 Task: Set up alerts for new listings in Portland, Oregon, that have a home gym or workout room, and track the availability of properties with fitness amenities.
Action: Mouse moved to (205, 173)
Screenshot: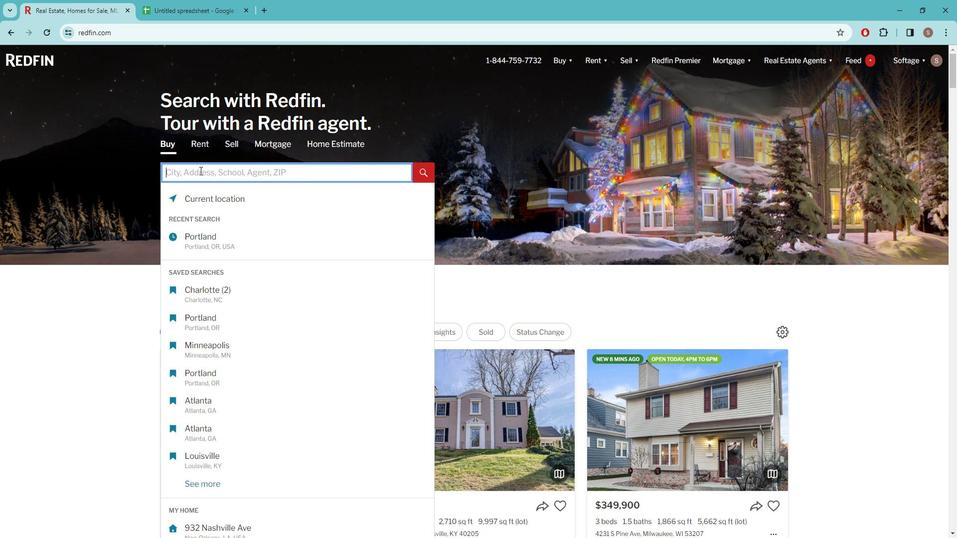 
Action: Mouse pressed left at (205, 173)
Screenshot: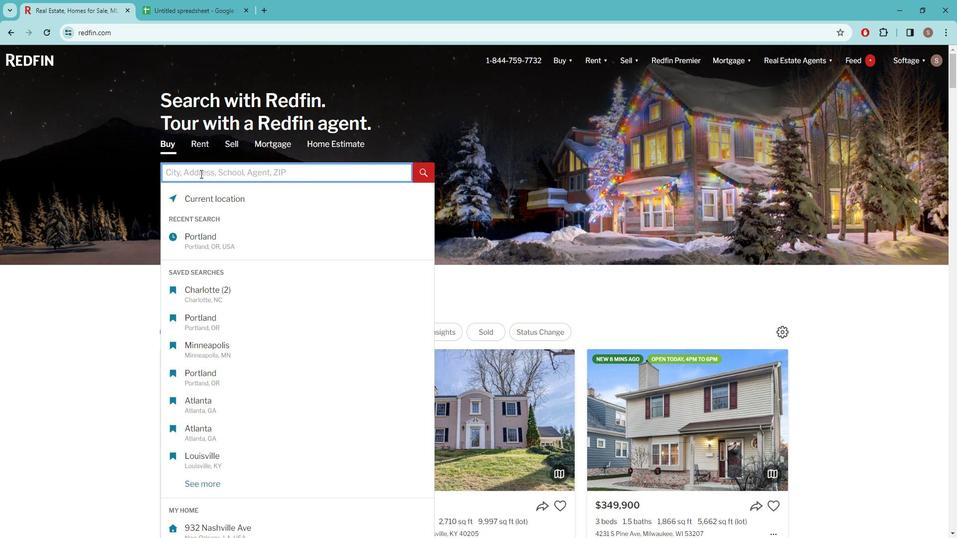 
Action: Key pressed p<Key.caps_lock>ORTLAND
Screenshot: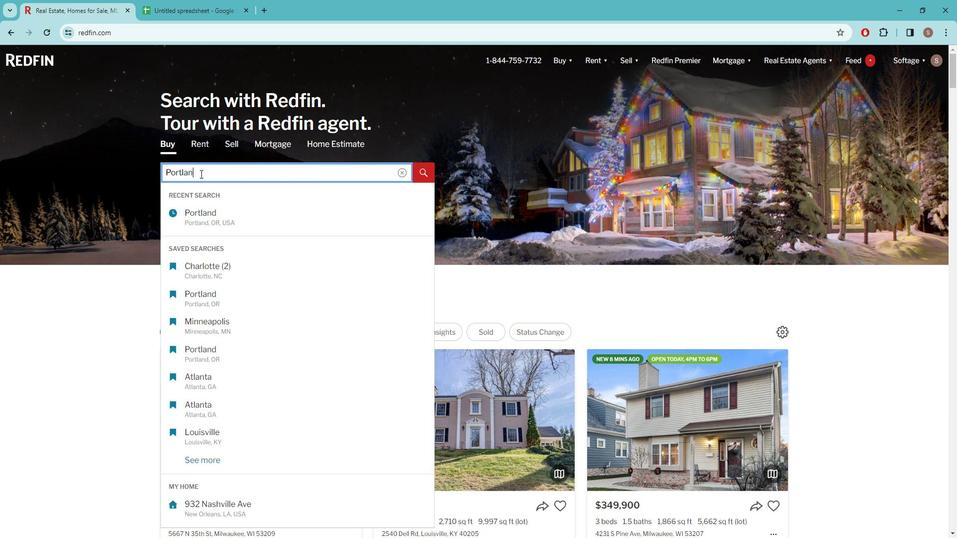 
Action: Mouse moved to (230, 217)
Screenshot: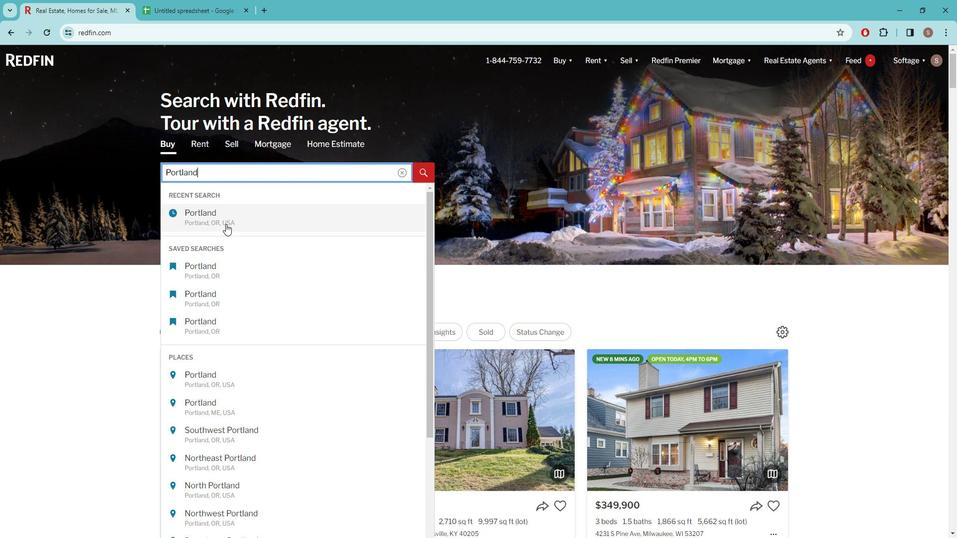 
Action: Mouse pressed left at (230, 217)
Screenshot: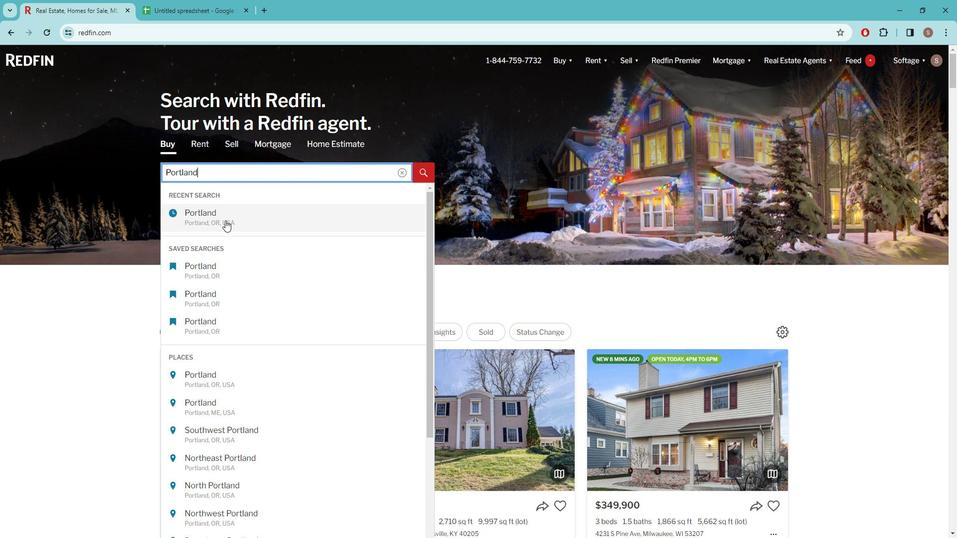 
Action: Mouse moved to (845, 126)
Screenshot: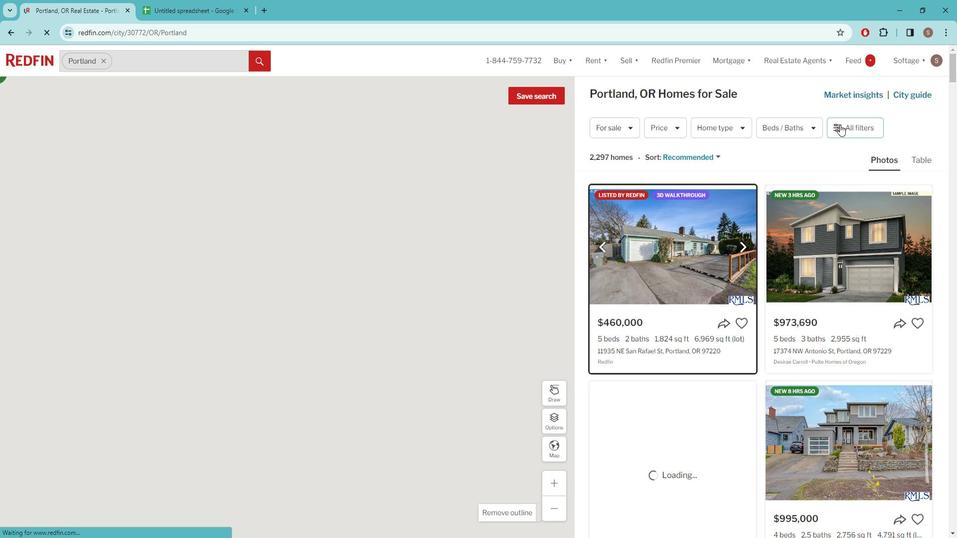 
Action: Mouse pressed left at (845, 126)
Screenshot: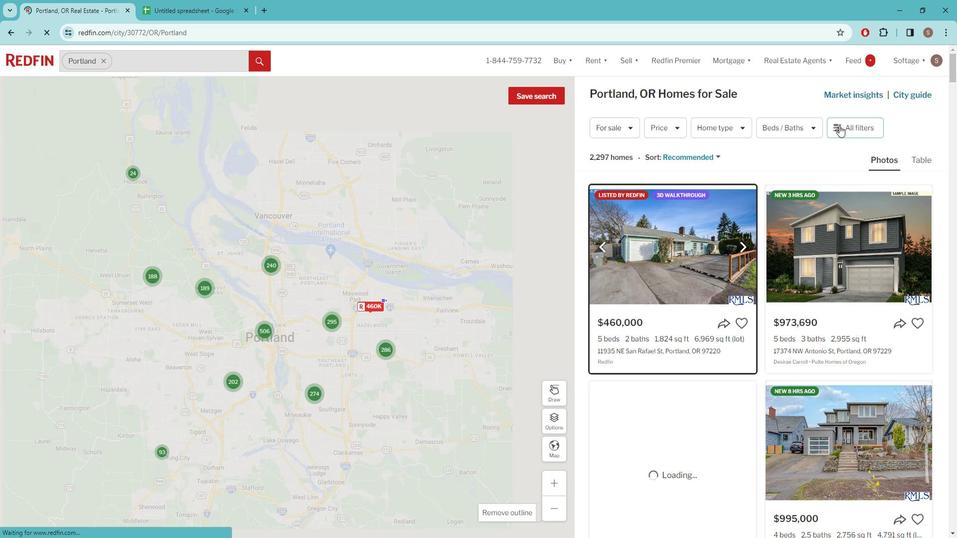 
Action: Mouse pressed left at (845, 126)
Screenshot: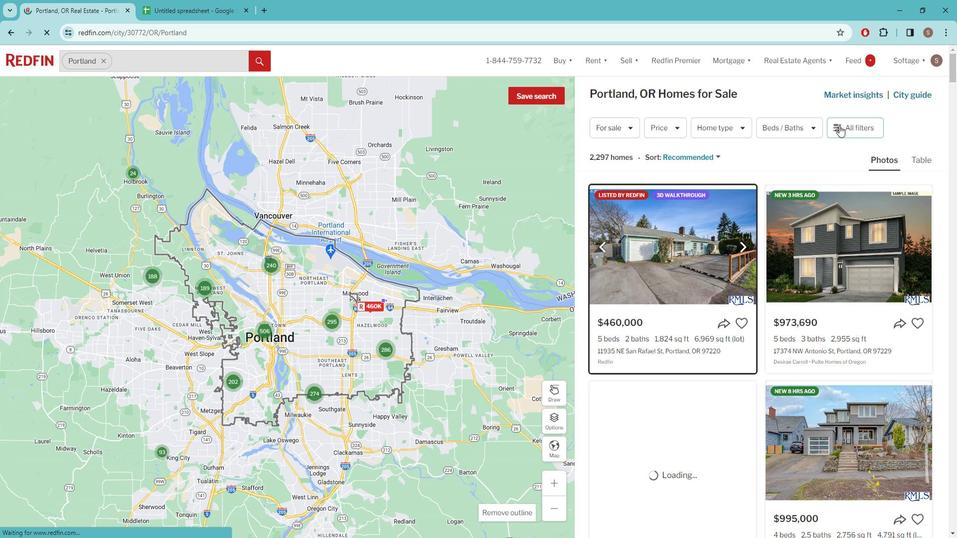 
Action: Mouse moved to (845, 126)
Screenshot: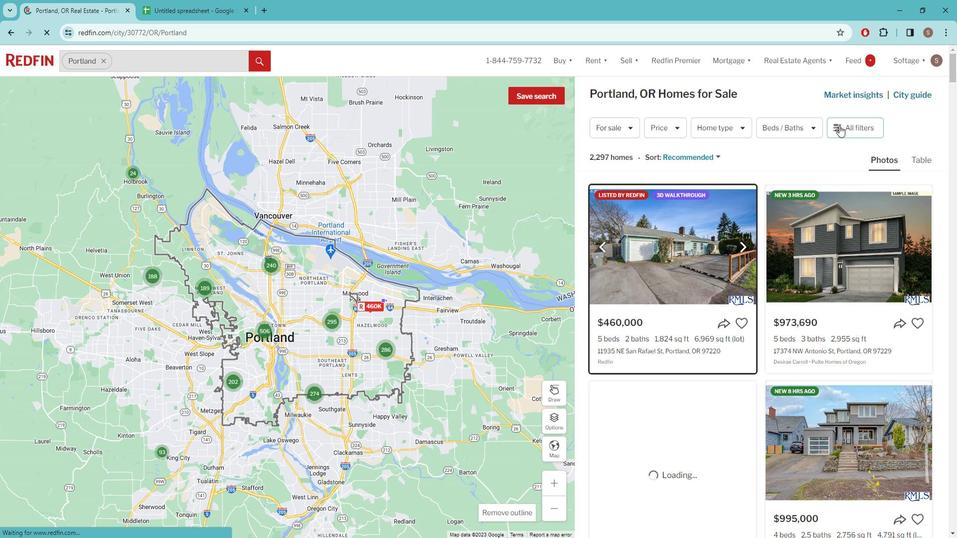 
Action: Mouse pressed left at (845, 126)
Screenshot: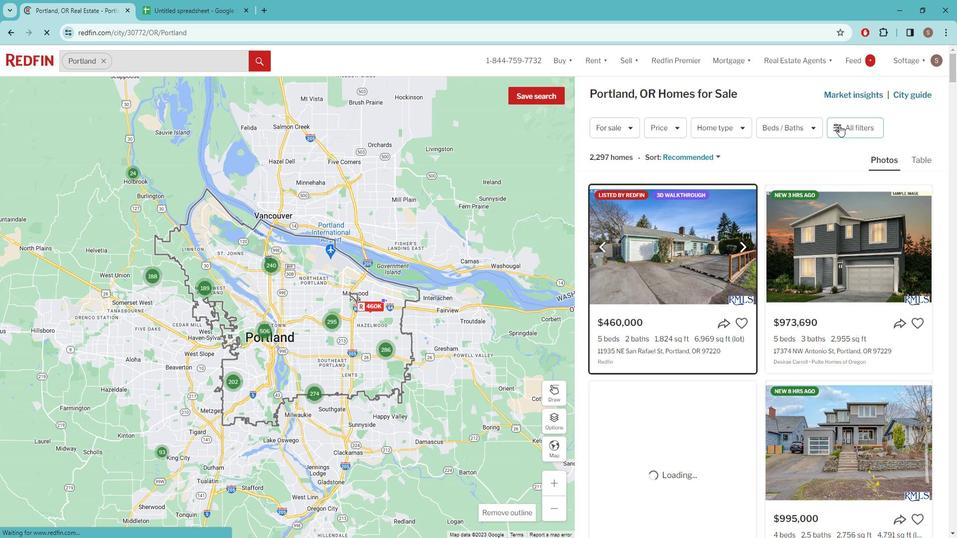 
Action: Mouse pressed left at (845, 126)
Screenshot: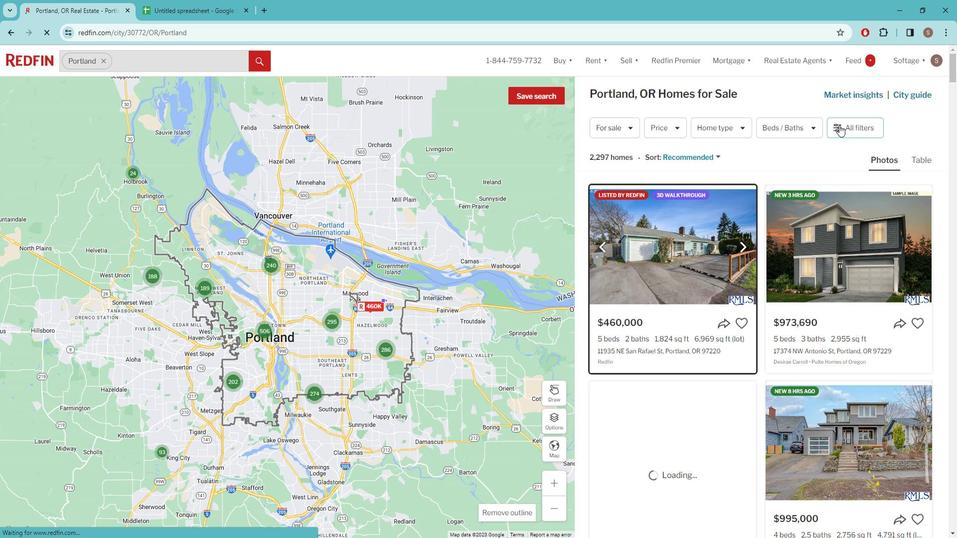 
Action: Mouse pressed left at (845, 126)
Screenshot: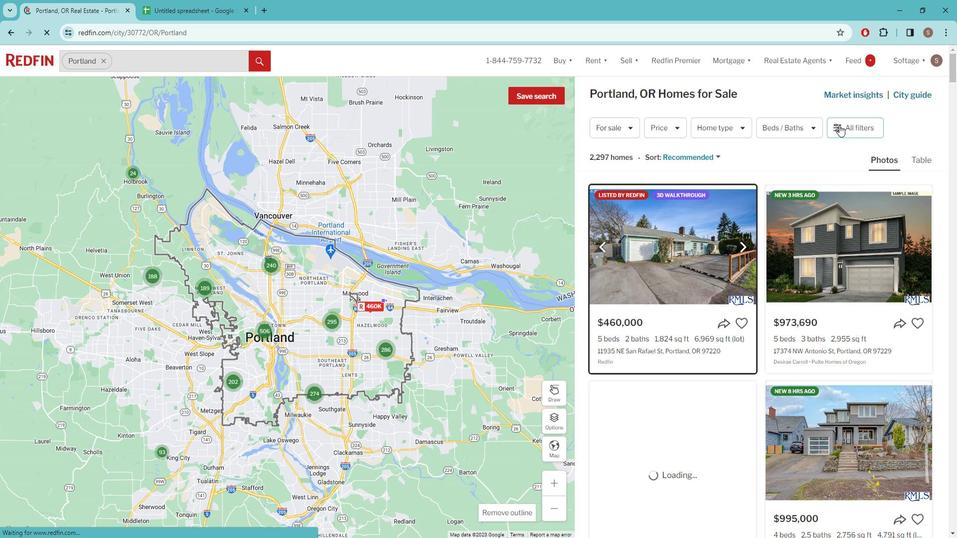 
Action: Mouse pressed left at (845, 126)
Screenshot: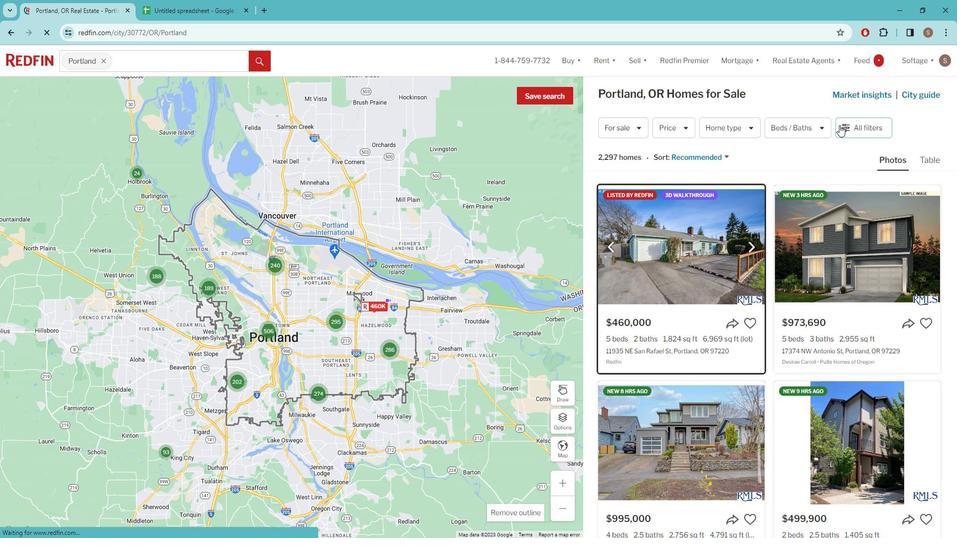 
Action: Mouse moved to (851, 125)
Screenshot: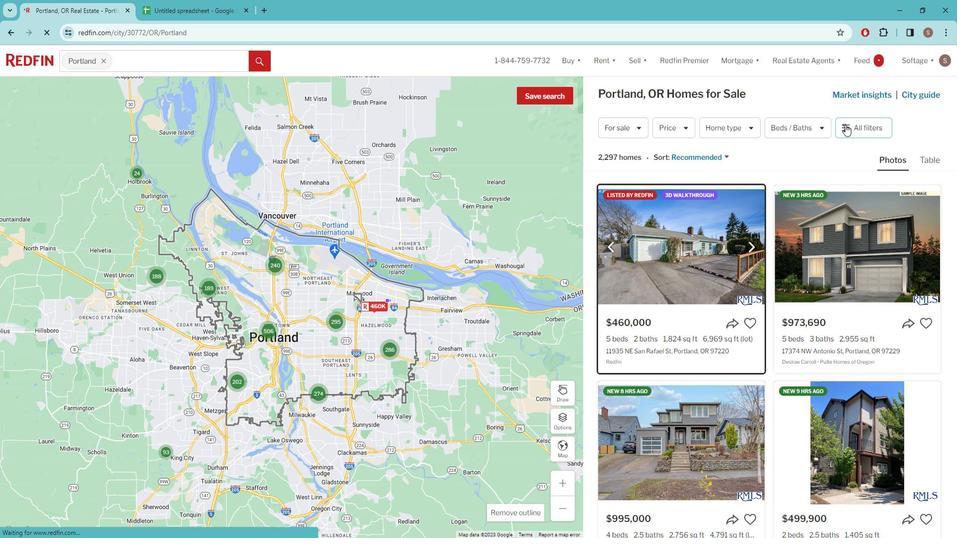 
Action: Mouse pressed left at (851, 125)
Screenshot: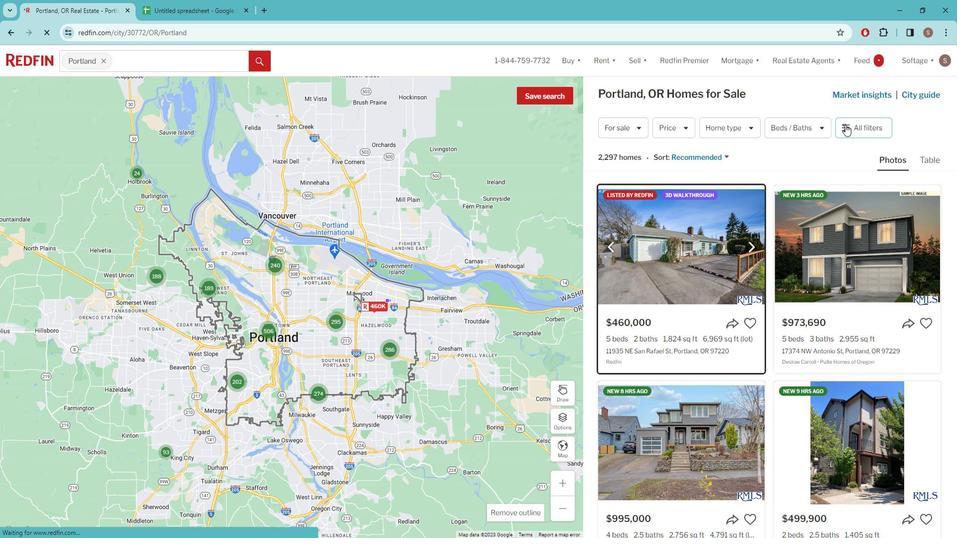
Action: Mouse moved to (758, 195)
Screenshot: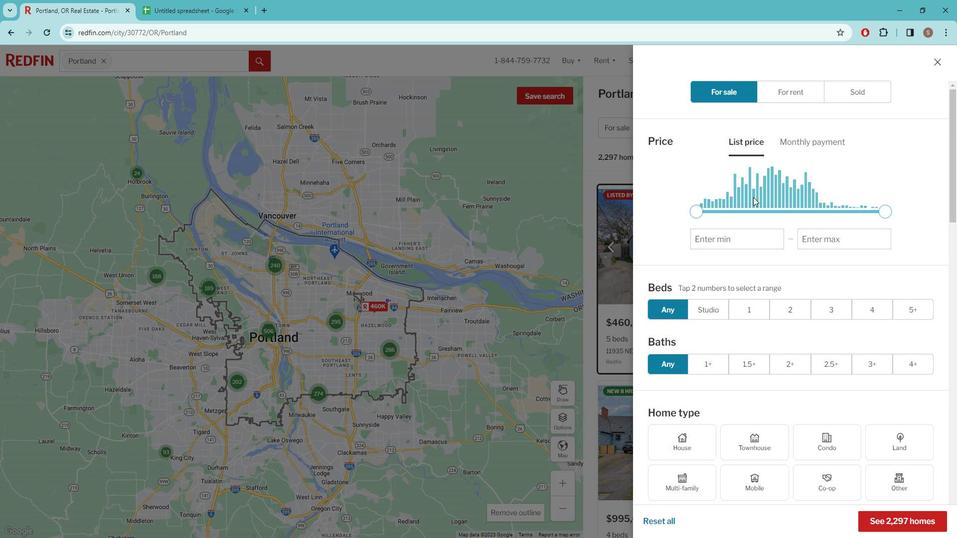 
Action: Mouse scrolled (758, 195) with delta (0, 0)
Screenshot: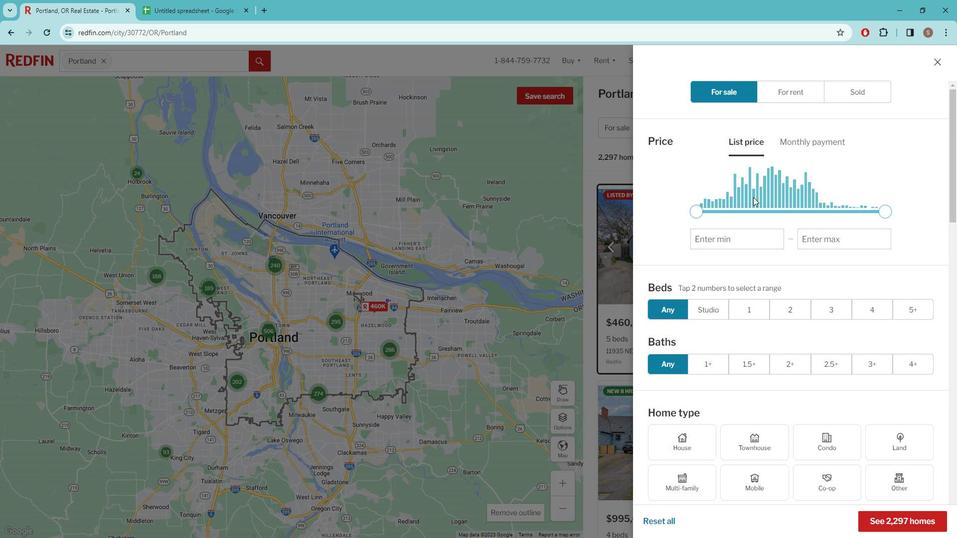 
Action: Mouse scrolled (758, 195) with delta (0, 0)
Screenshot: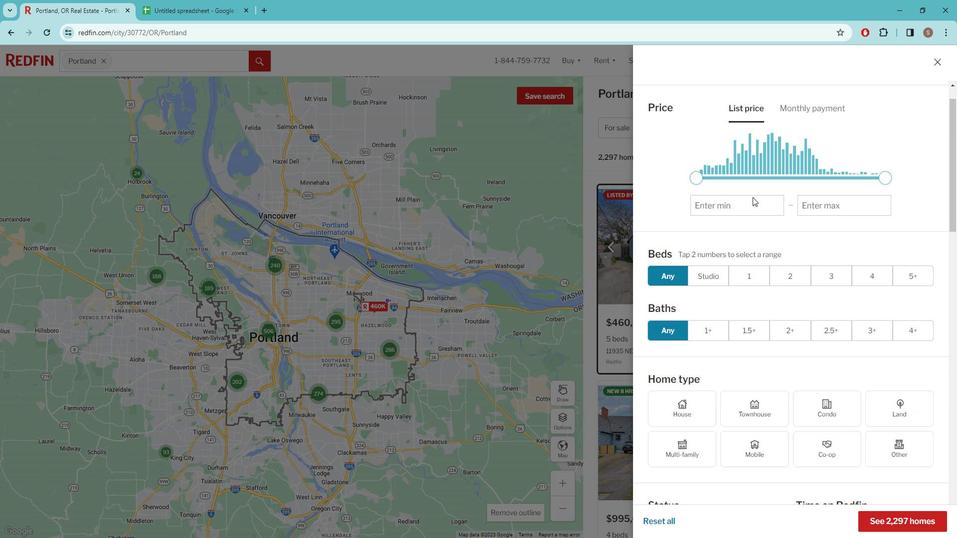 
Action: Mouse scrolled (758, 195) with delta (0, 0)
Screenshot: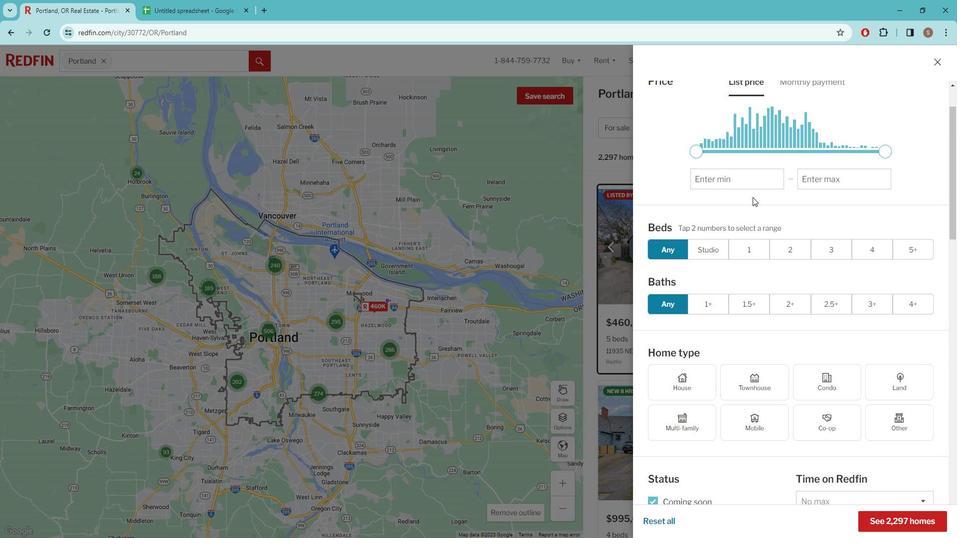 
Action: Mouse scrolled (758, 195) with delta (0, 0)
Screenshot: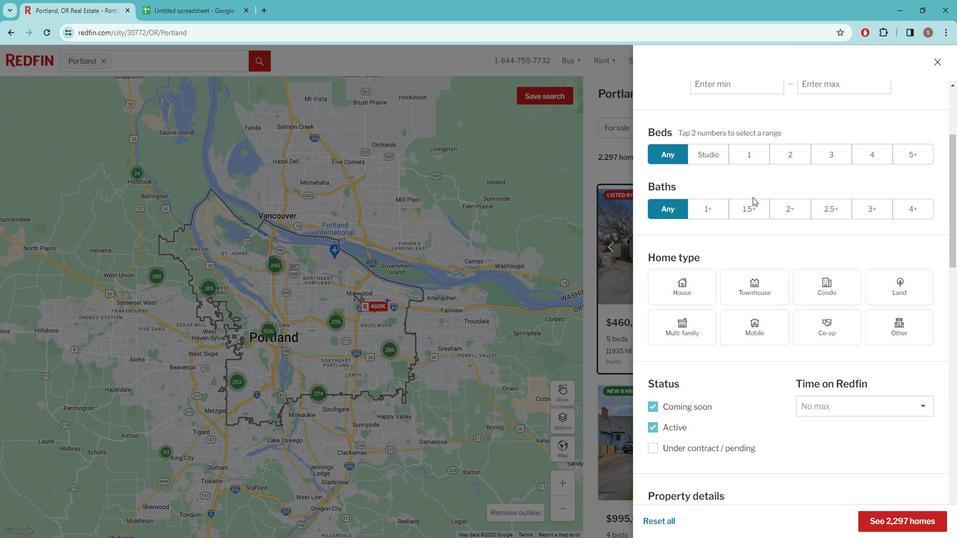 
Action: Mouse moved to (759, 204)
Screenshot: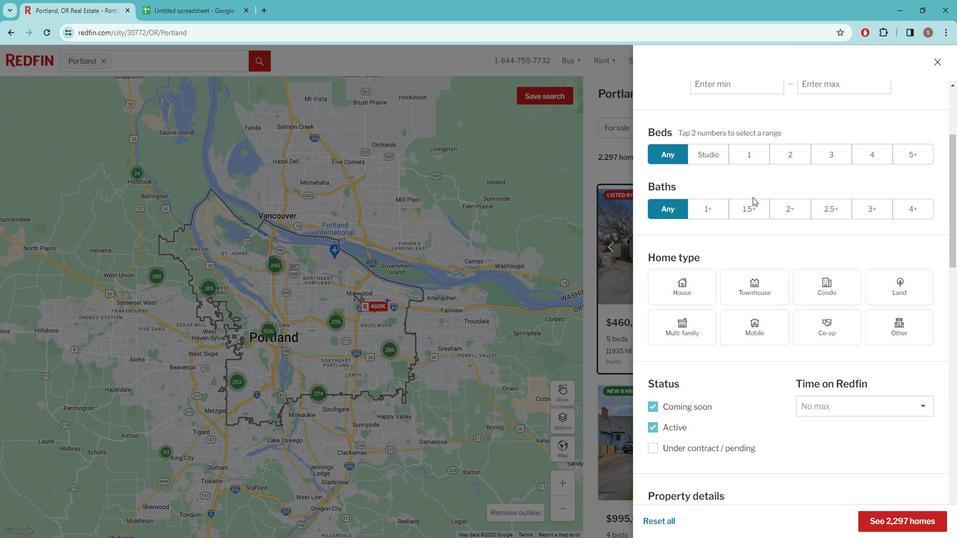 
Action: Mouse scrolled (759, 203) with delta (0, 0)
Screenshot: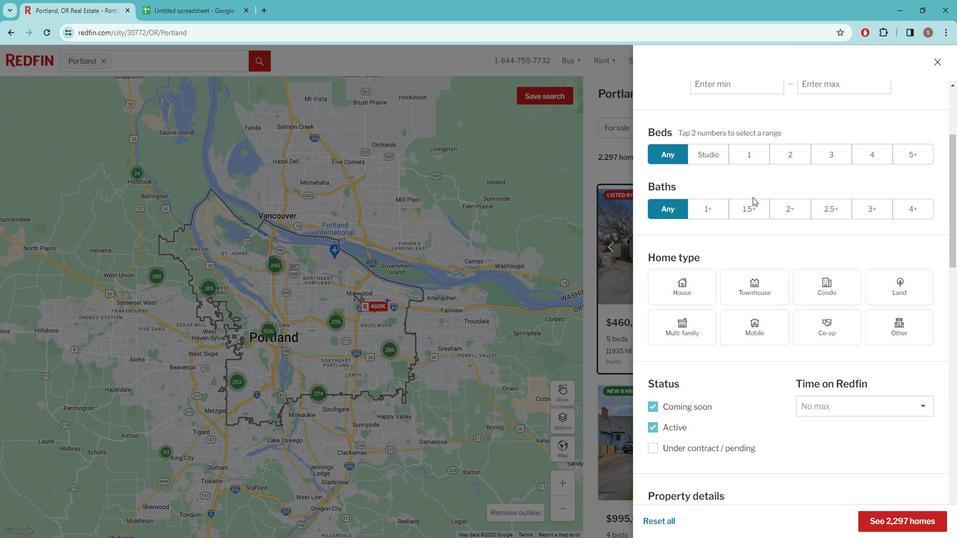 
Action: Mouse moved to (851, 302)
Screenshot: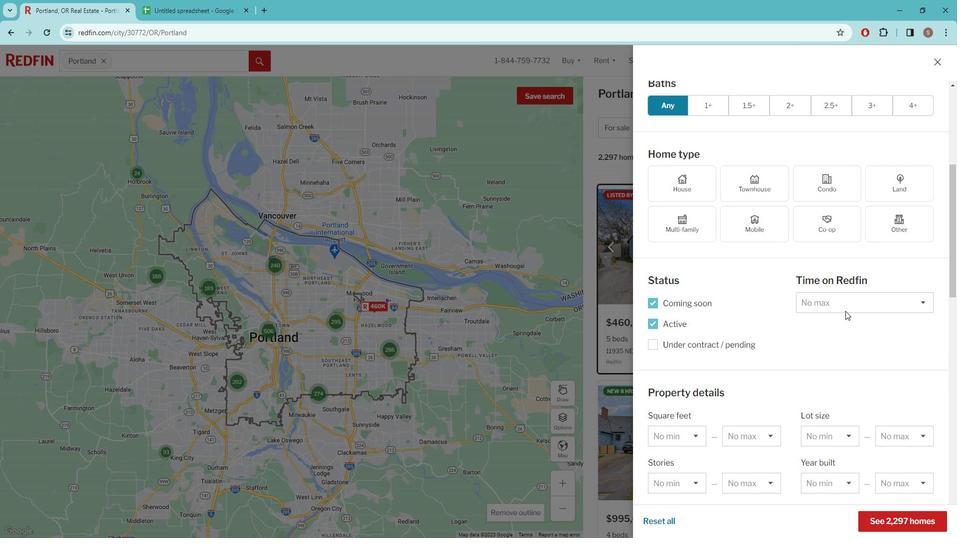 
Action: Mouse pressed left at (851, 302)
Screenshot: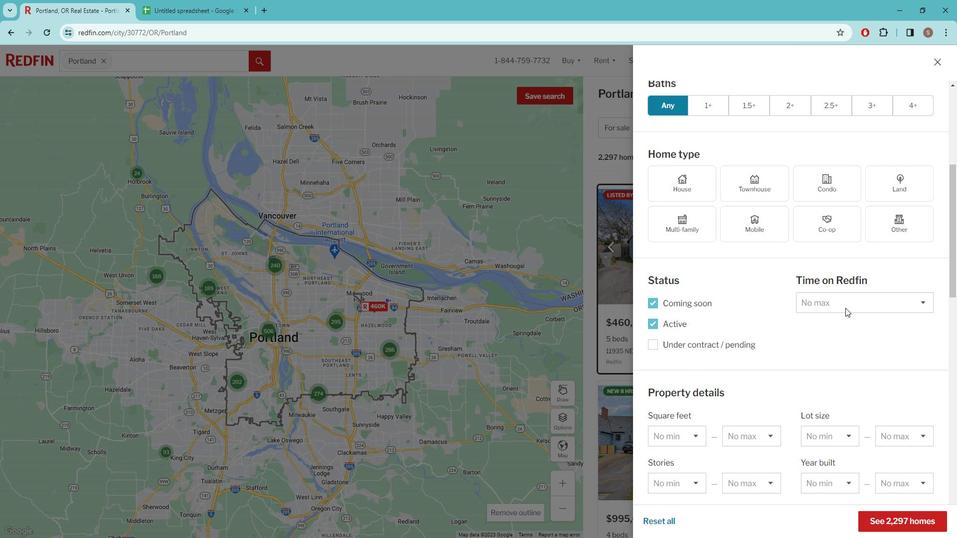 
Action: Mouse moved to (850, 318)
Screenshot: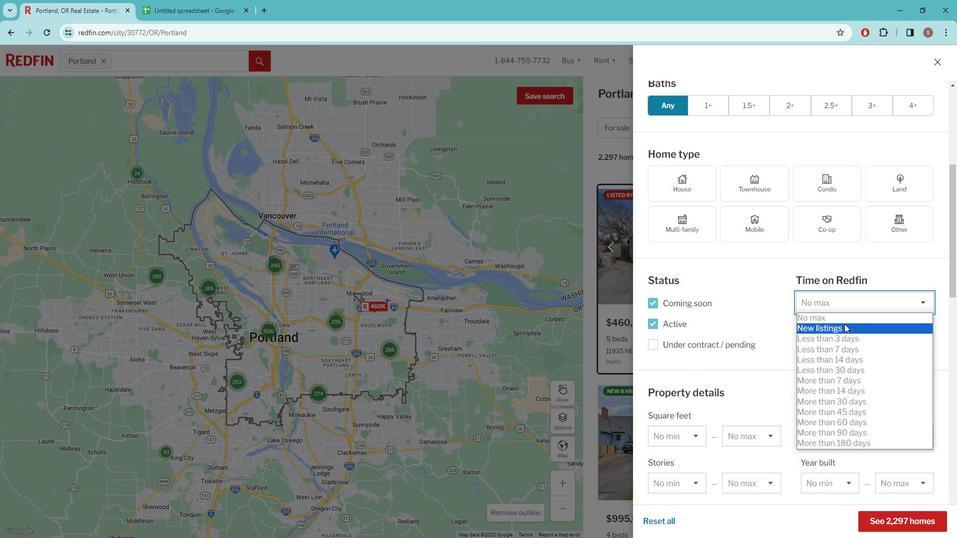 
Action: Mouse pressed left at (850, 318)
Screenshot: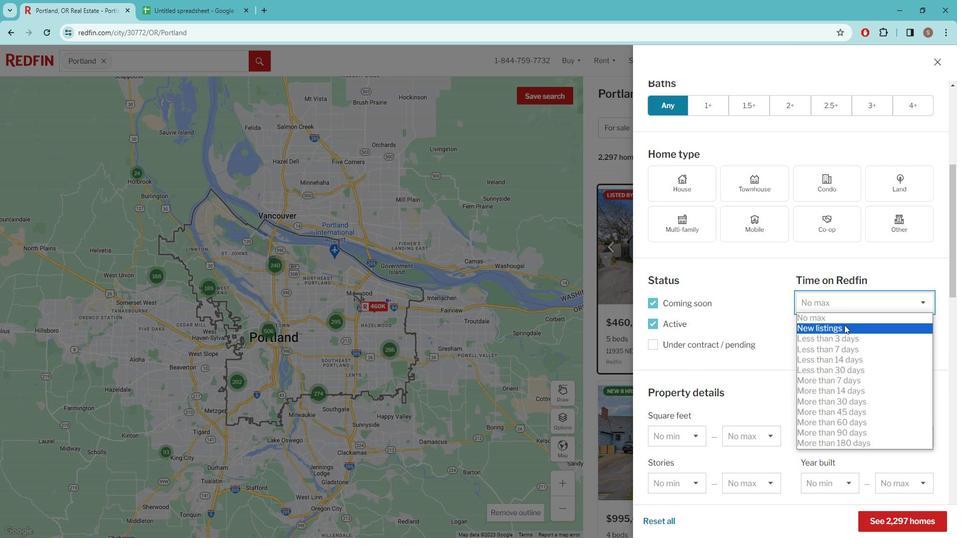 
Action: Mouse scrolled (850, 318) with delta (0, 0)
Screenshot: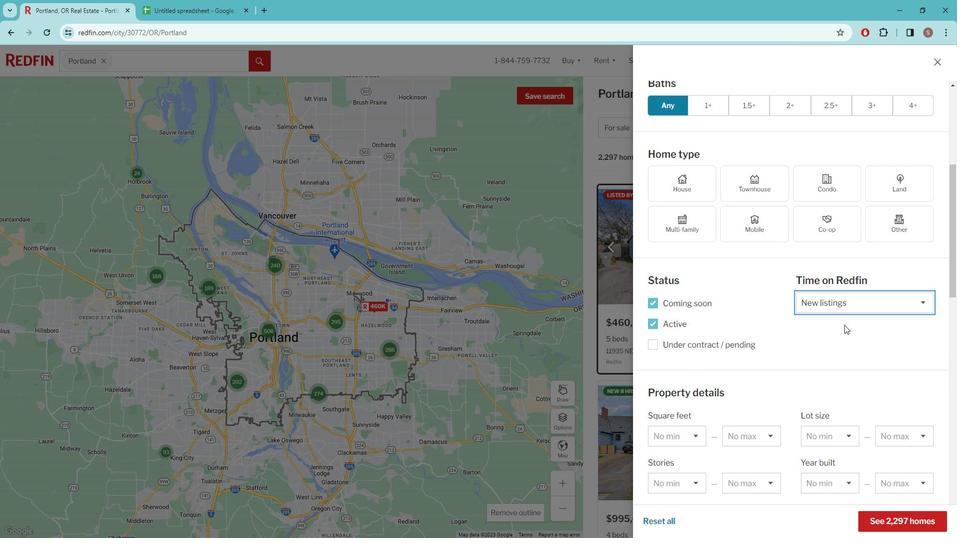
Action: Mouse moved to (835, 312)
Screenshot: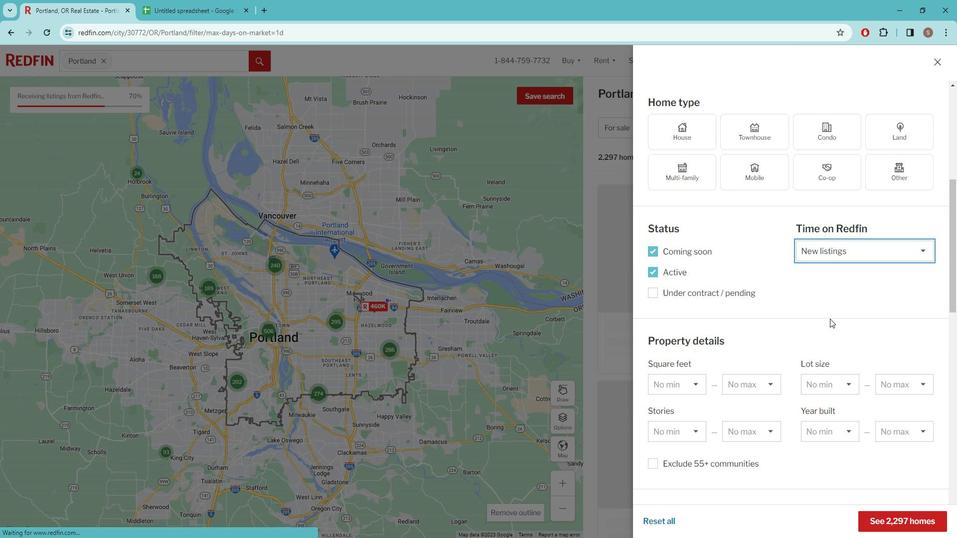 
Action: Mouse scrolled (835, 312) with delta (0, 0)
Screenshot: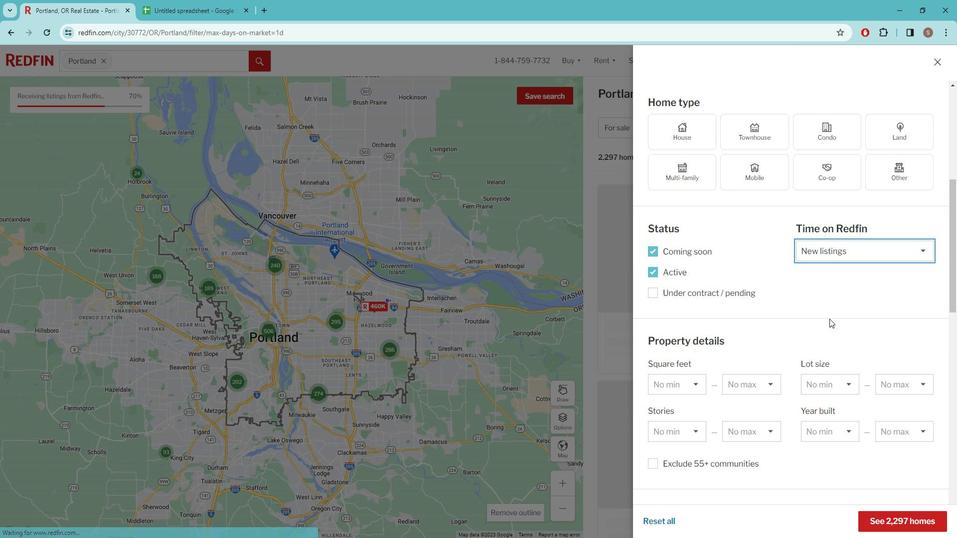 
Action: Mouse moved to (833, 312)
Screenshot: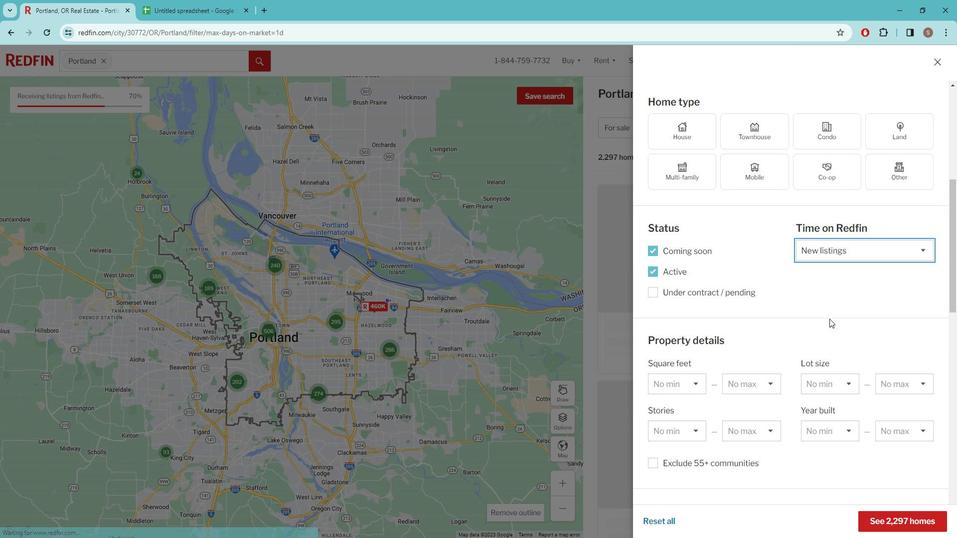 
Action: Mouse scrolled (833, 312) with delta (0, 0)
Screenshot: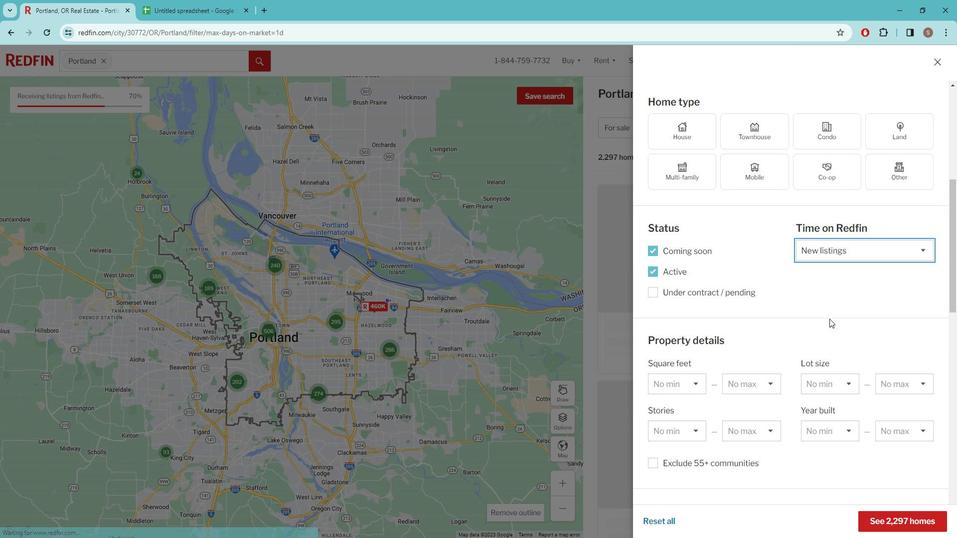 
Action: Mouse moved to (831, 312)
Screenshot: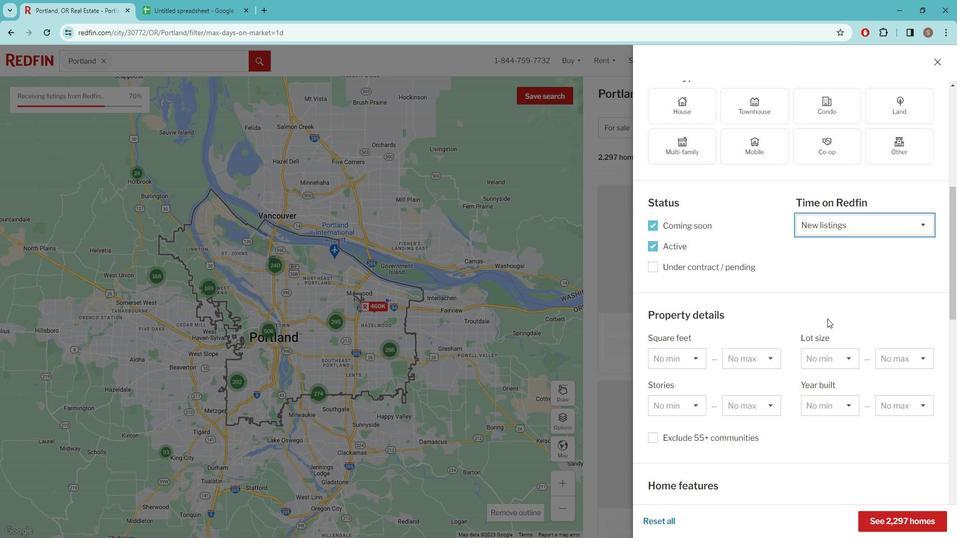 
Action: Mouse scrolled (831, 312) with delta (0, 0)
Screenshot: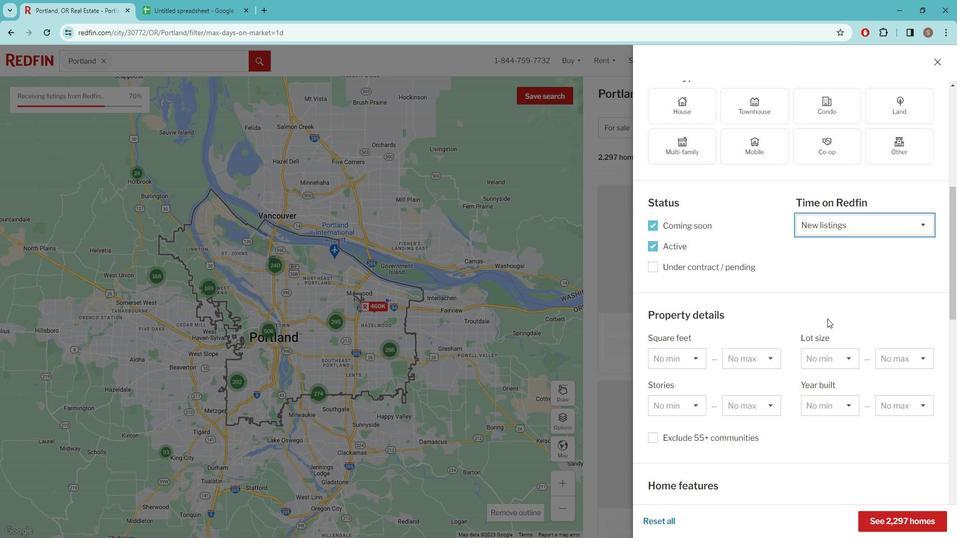 
Action: Mouse moved to (812, 308)
Screenshot: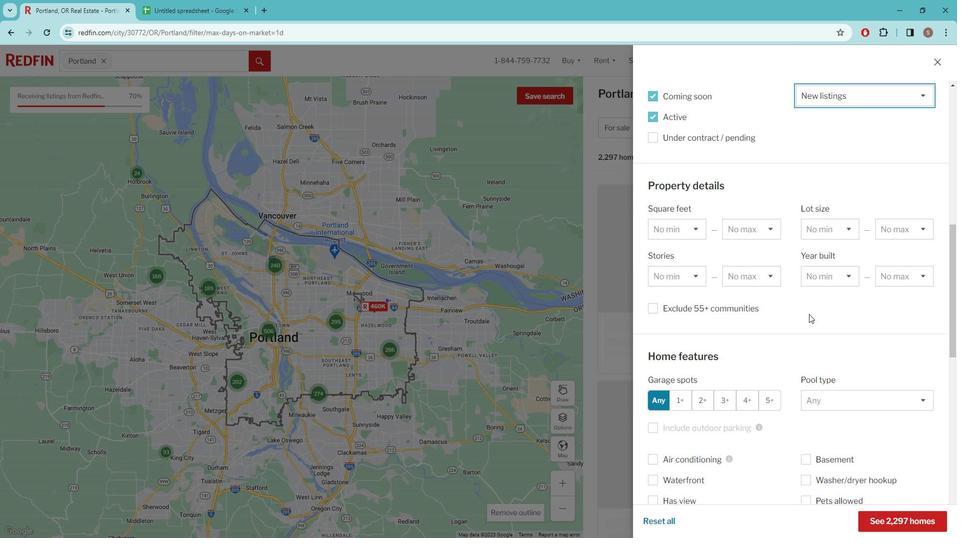 
Action: Mouse scrolled (812, 307) with delta (0, 0)
Screenshot: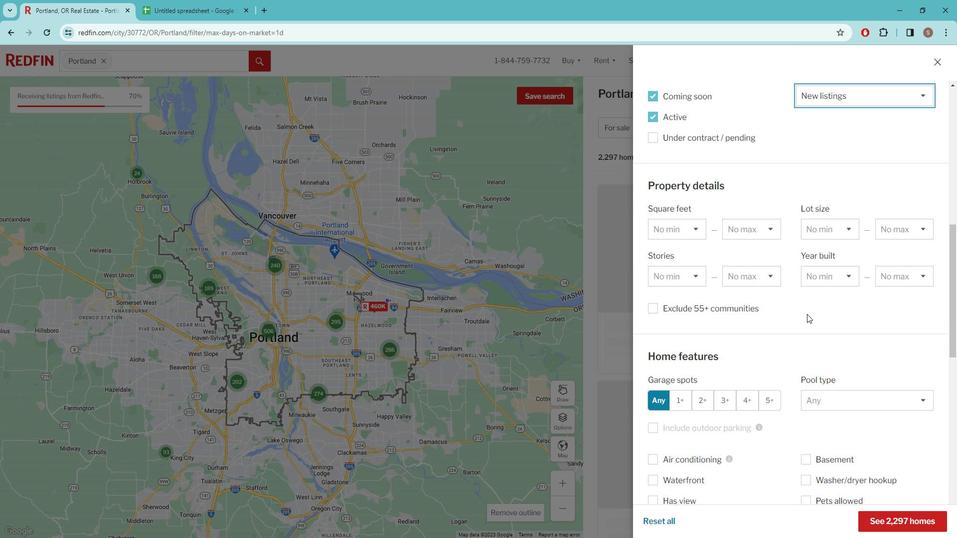 
Action: Mouse scrolled (812, 307) with delta (0, 0)
Screenshot: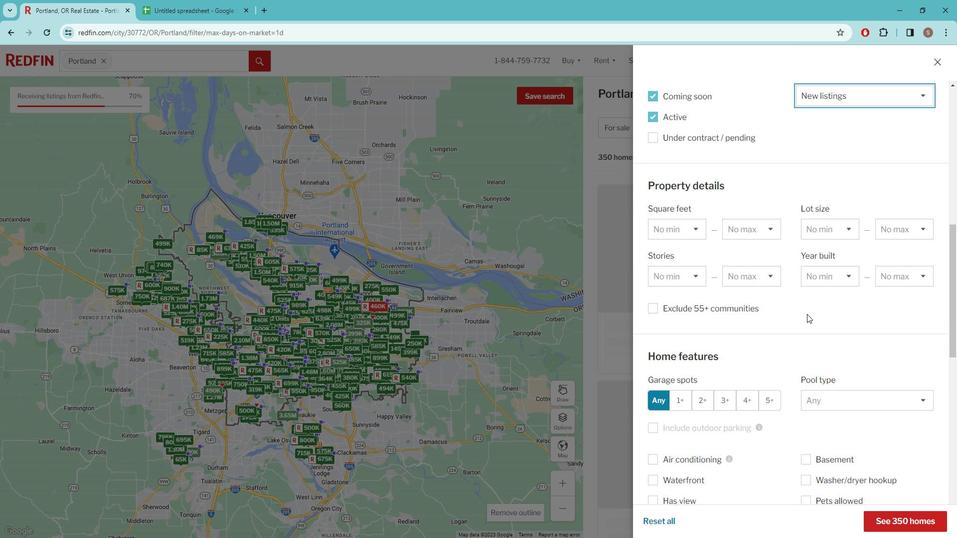 
Action: Mouse scrolled (812, 307) with delta (0, 0)
Screenshot: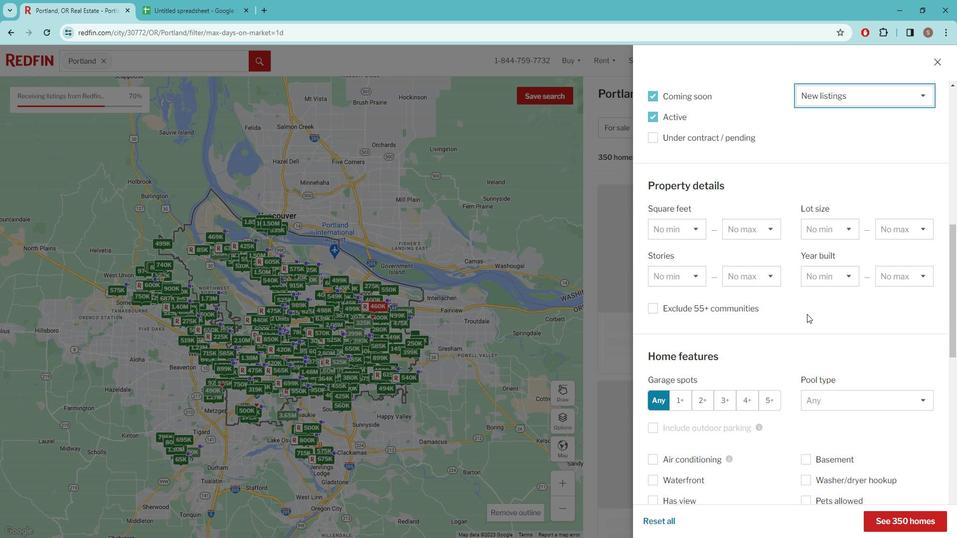 
Action: Mouse moved to (761, 378)
Screenshot: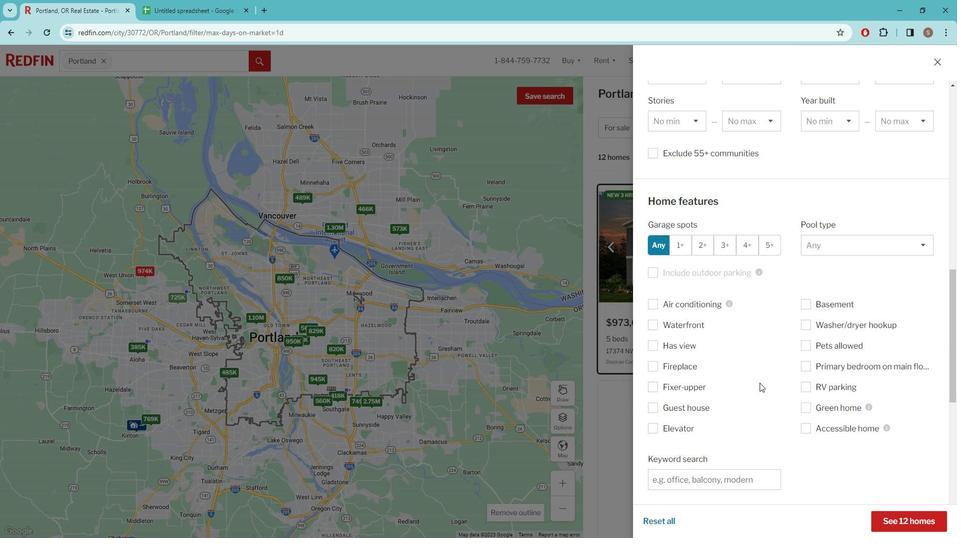 
Action: Mouse scrolled (761, 378) with delta (0, 0)
Screenshot: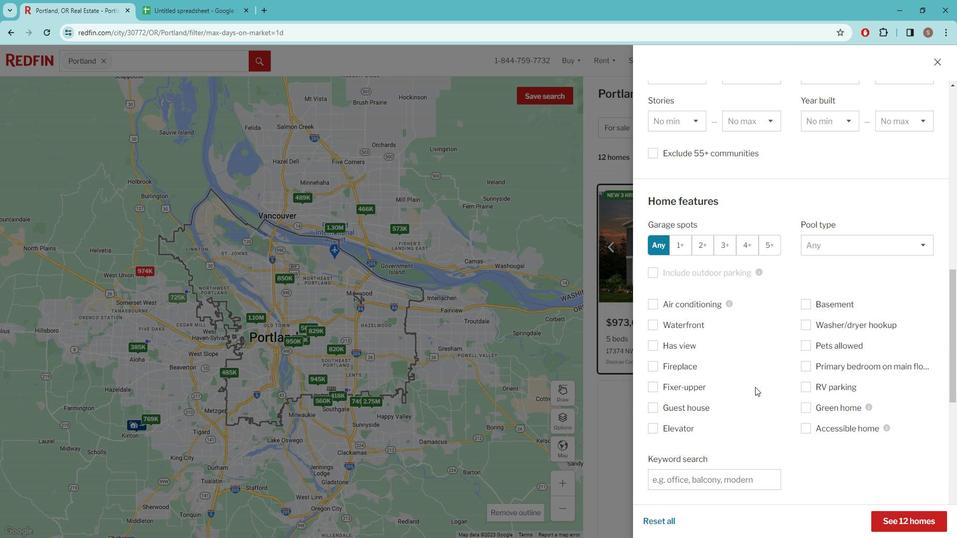 
Action: Mouse scrolled (761, 378) with delta (0, 0)
Screenshot: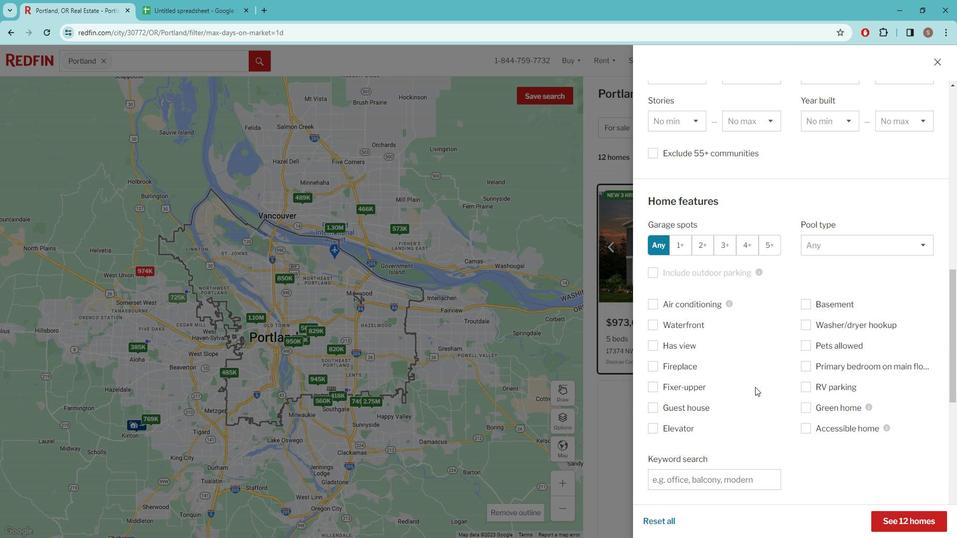 
Action: Mouse moved to (718, 370)
Screenshot: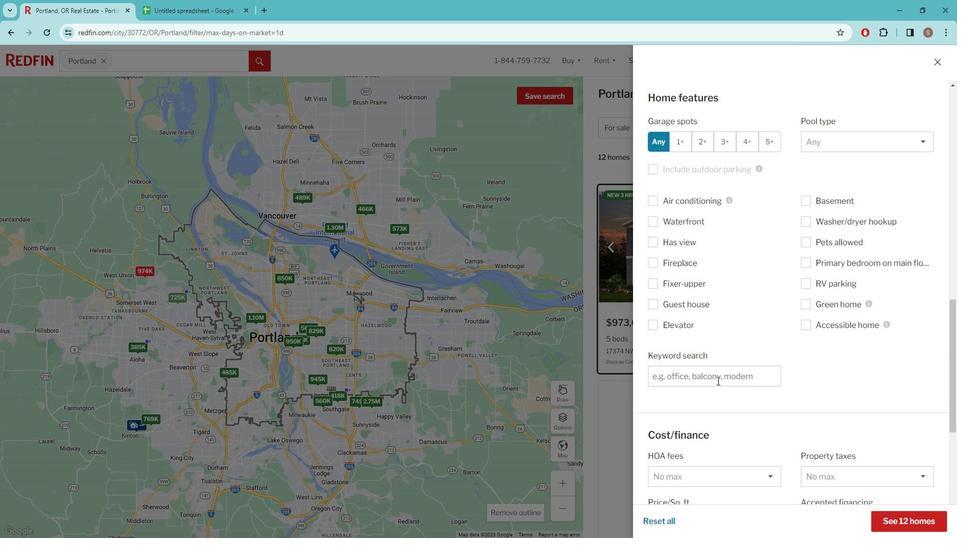 
Action: Mouse pressed left at (718, 370)
Screenshot: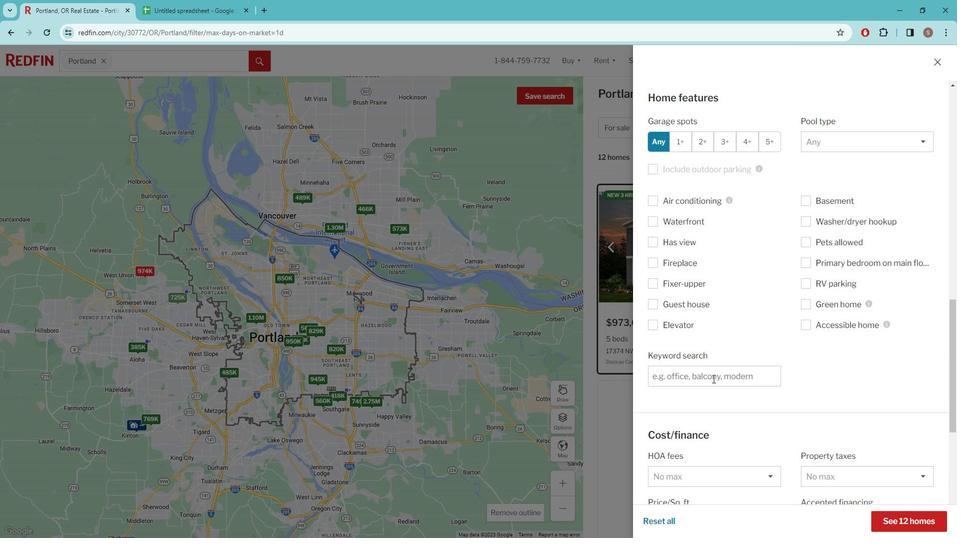 
Action: Mouse moved to (719, 368)
Screenshot: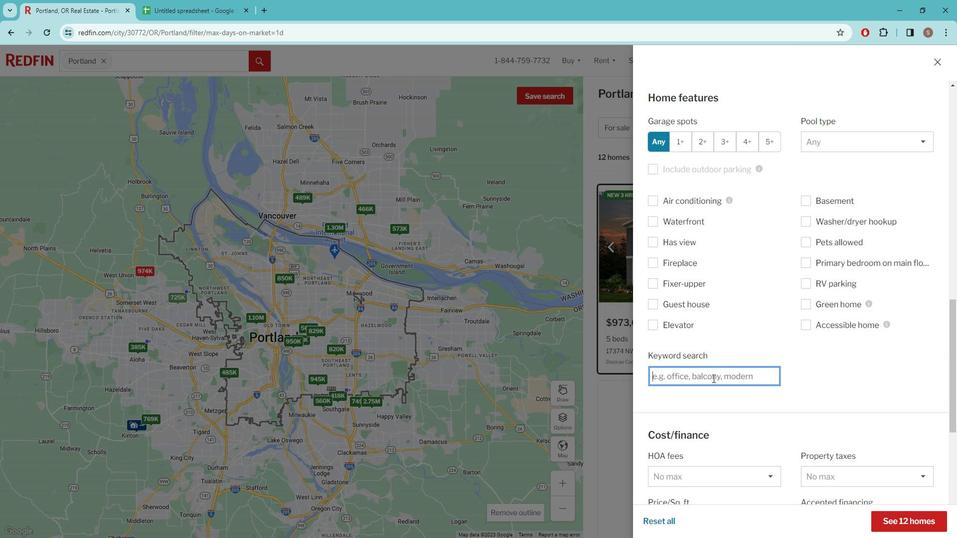 
Action: Key pressed WORKOUT<Key.space>ROOM<Key.space>
Screenshot: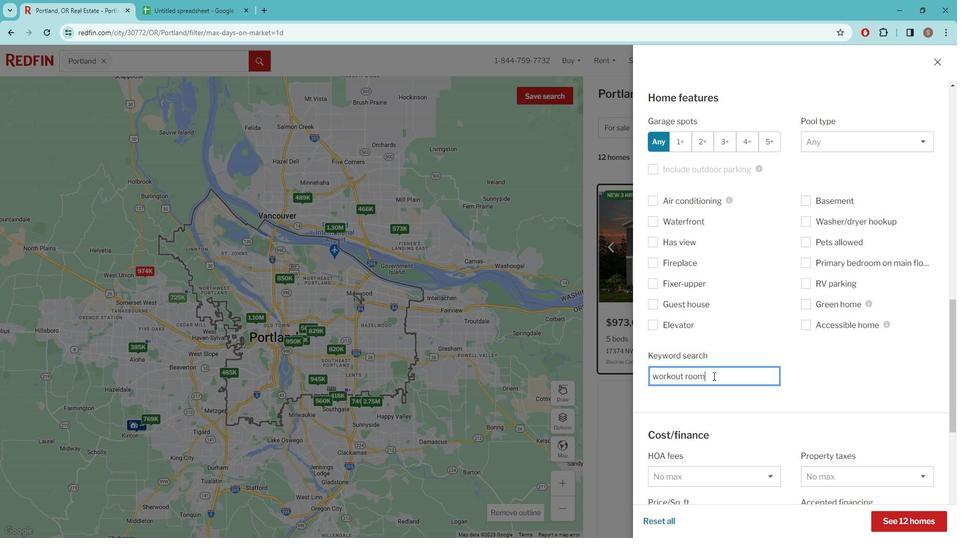 
Action: Mouse scrolled (719, 367) with delta (0, 0)
Screenshot: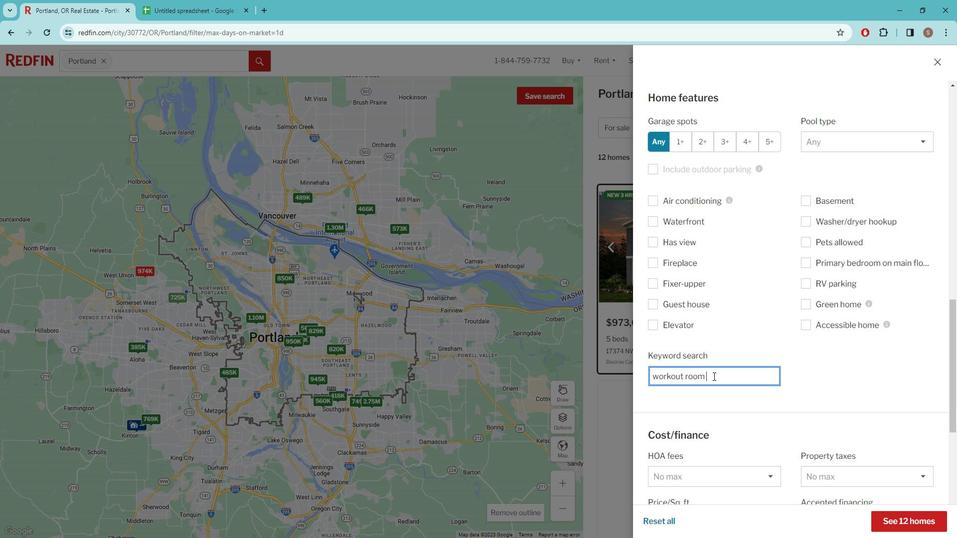 
Action: Mouse scrolled (719, 367) with delta (0, 0)
Screenshot: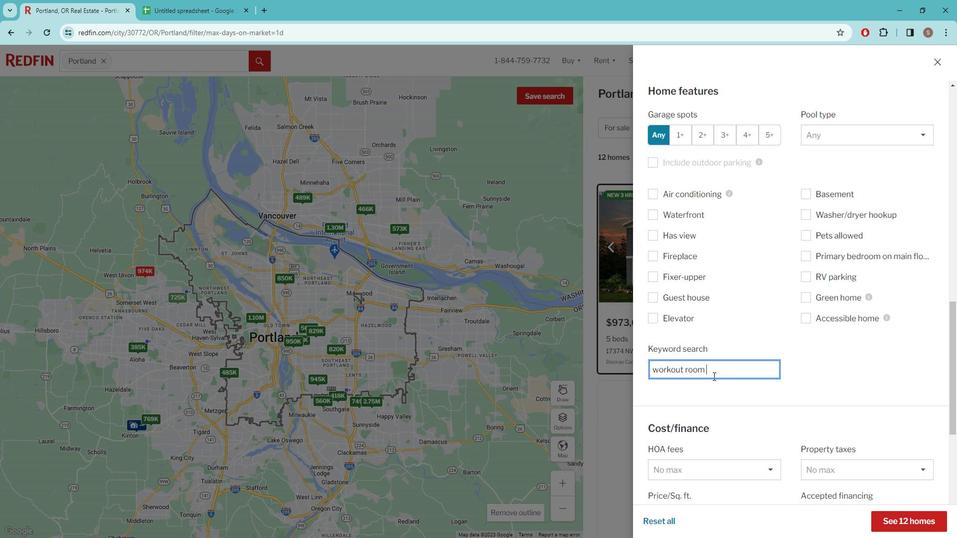 
Action: Mouse scrolled (719, 367) with delta (0, 0)
Screenshot: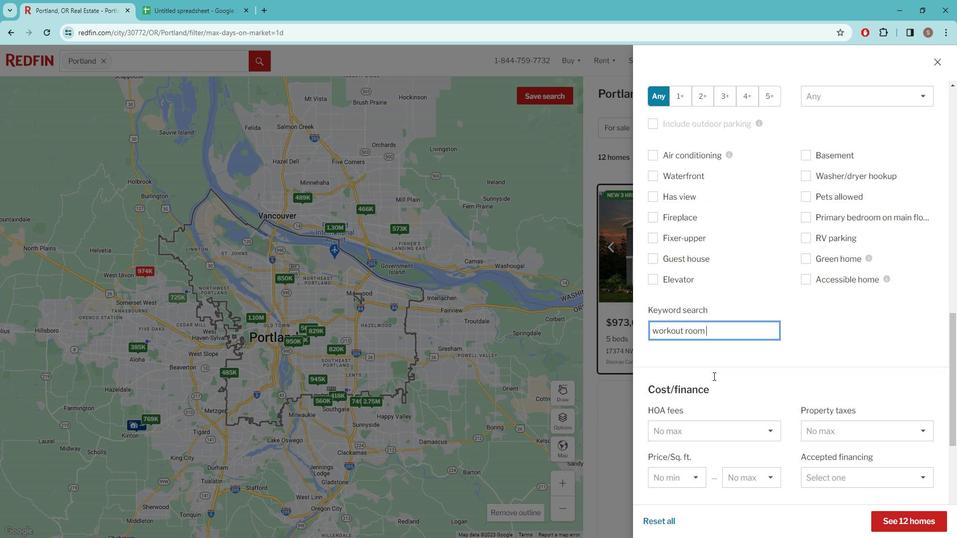 
Action: Mouse moved to (782, 366)
Screenshot: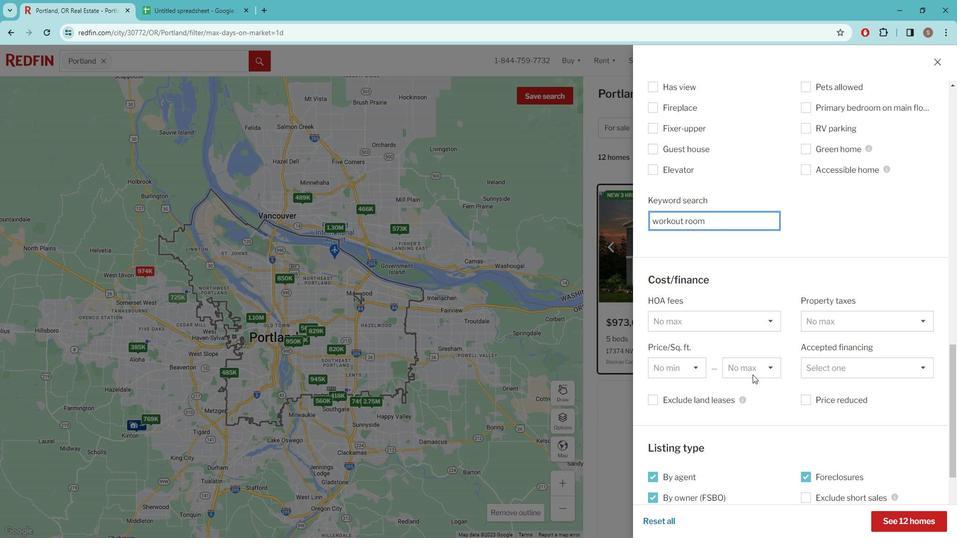 
Action: Mouse scrolled (782, 366) with delta (0, 0)
Screenshot: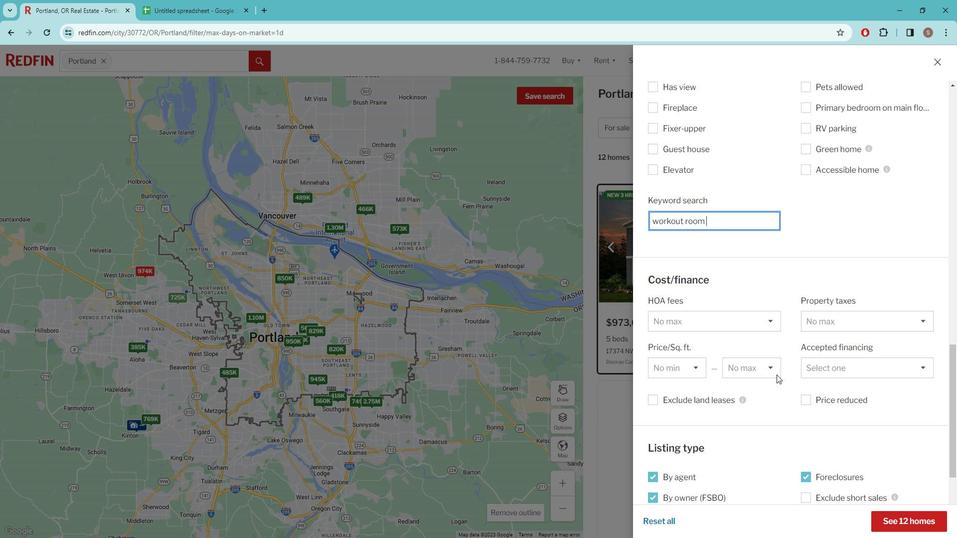 
Action: Mouse scrolled (782, 366) with delta (0, 0)
Screenshot: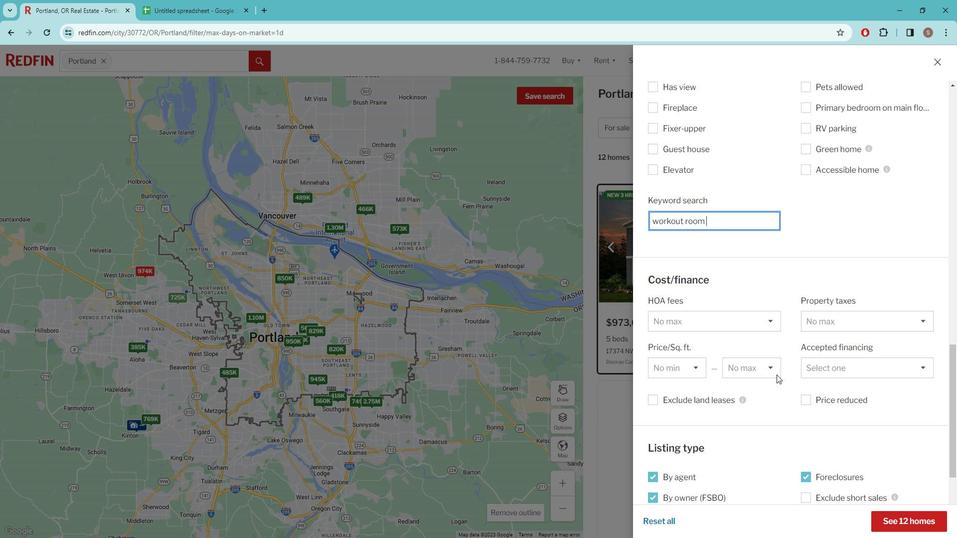 
Action: Mouse scrolled (782, 366) with delta (0, 0)
Screenshot: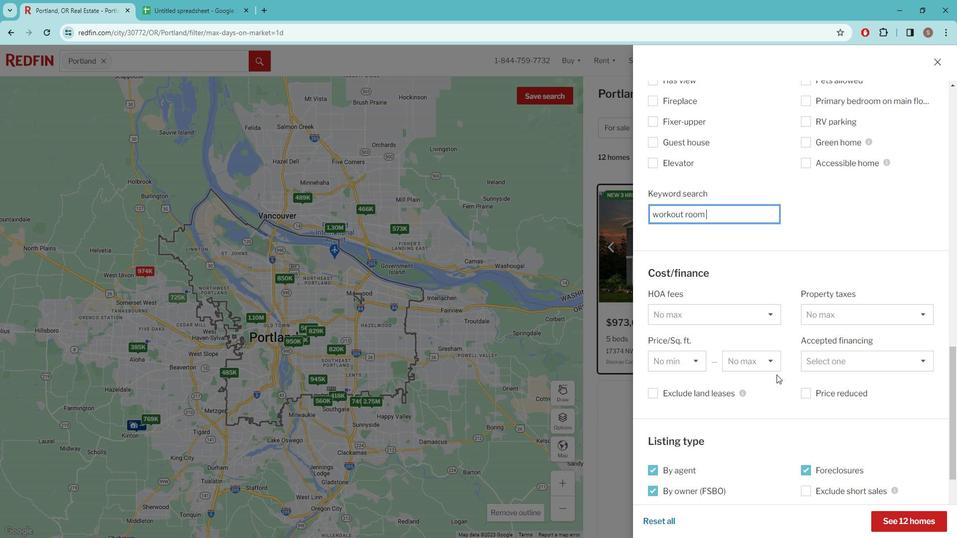 
Action: Mouse scrolled (782, 366) with delta (0, 0)
Screenshot: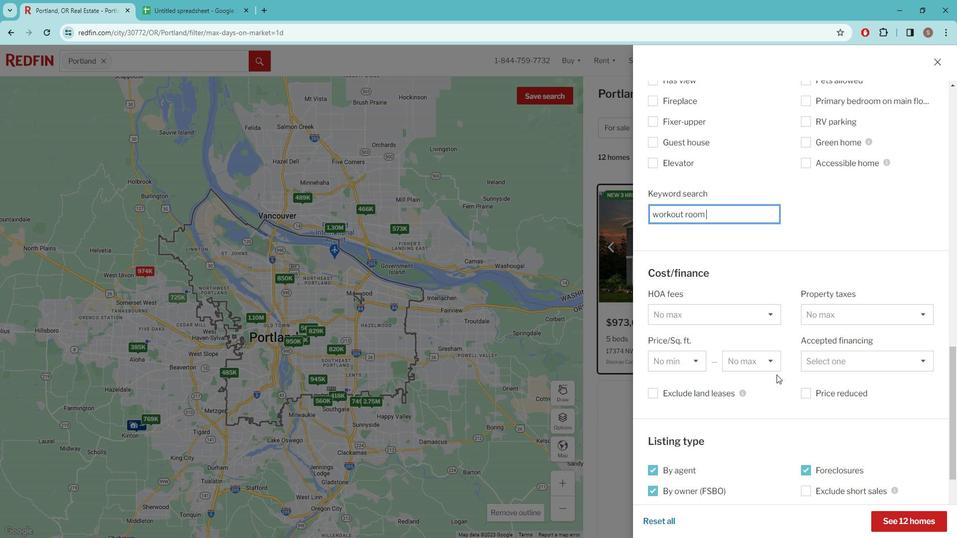 
Action: Mouse moved to (783, 366)
Screenshot: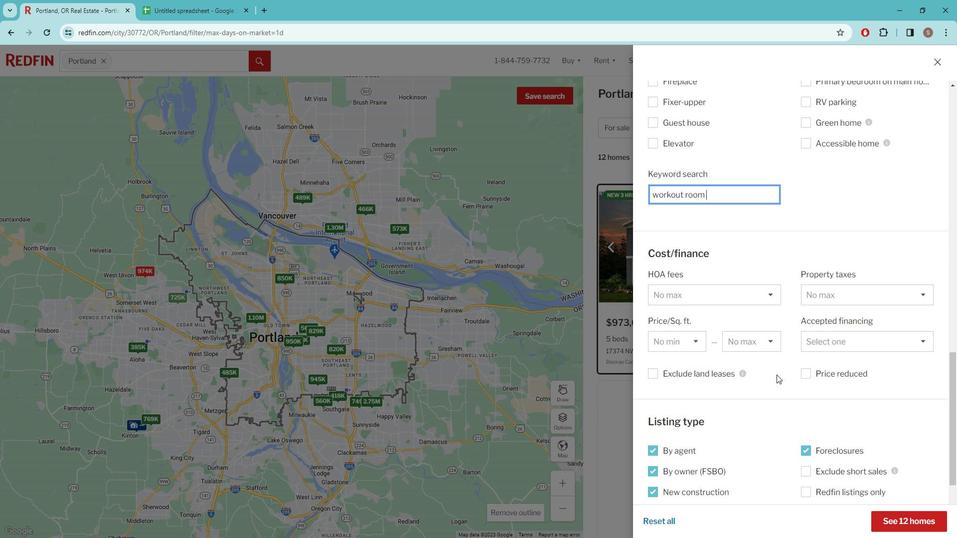 
Action: Mouse scrolled (783, 366) with delta (0, 0)
Screenshot: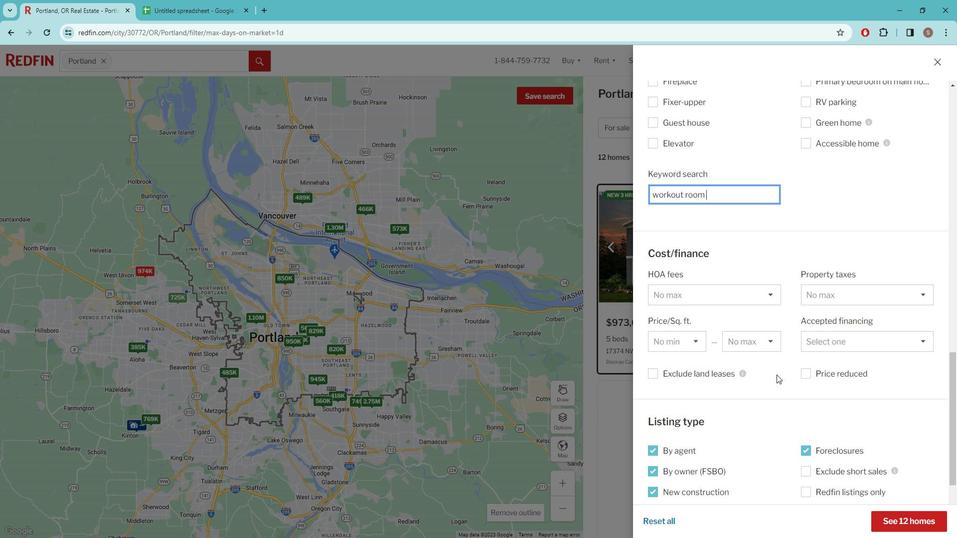 
Action: Mouse moved to (788, 384)
Screenshot: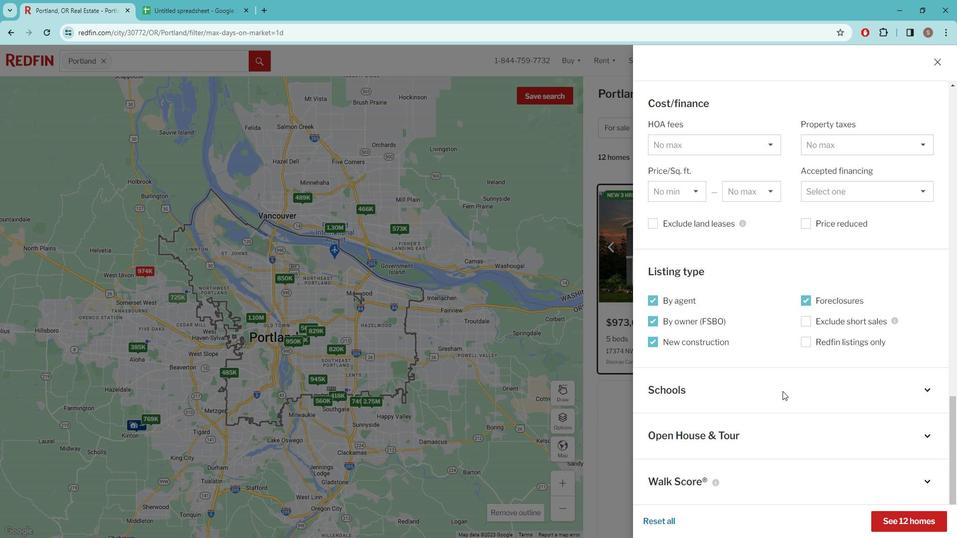 
Action: Mouse scrolled (788, 384) with delta (0, 0)
Screenshot: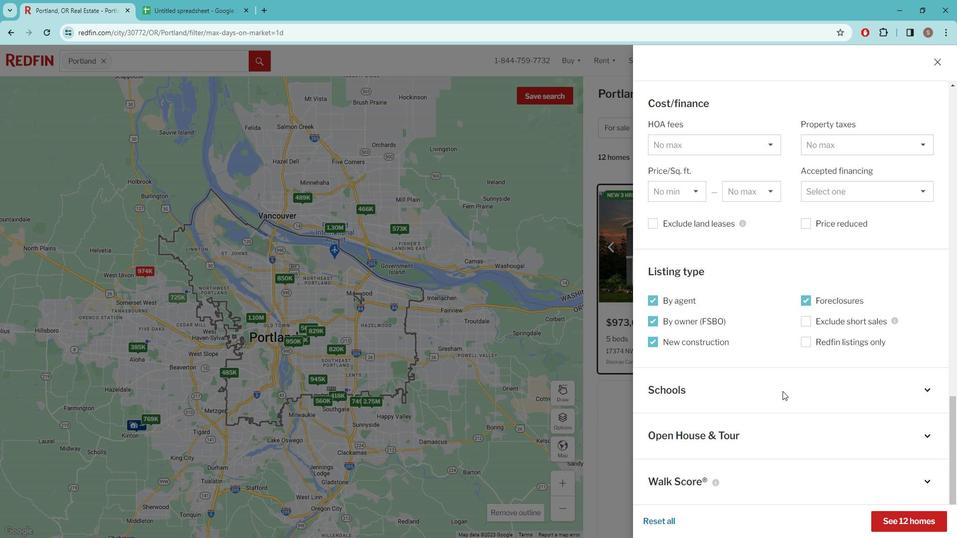 
Action: Mouse moved to (788, 384)
Screenshot: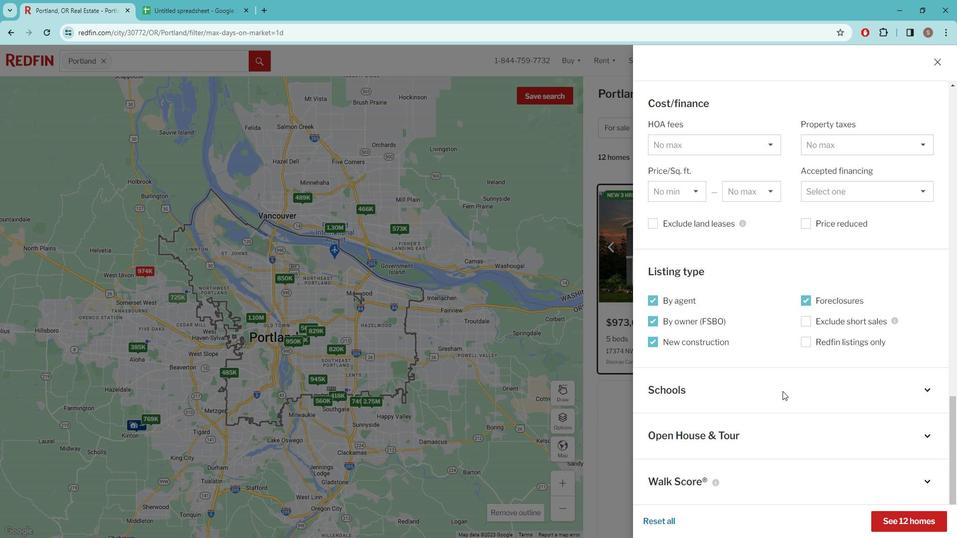 
Action: Mouse scrolled (788, 384) with delta (0, 0)
Screenshot: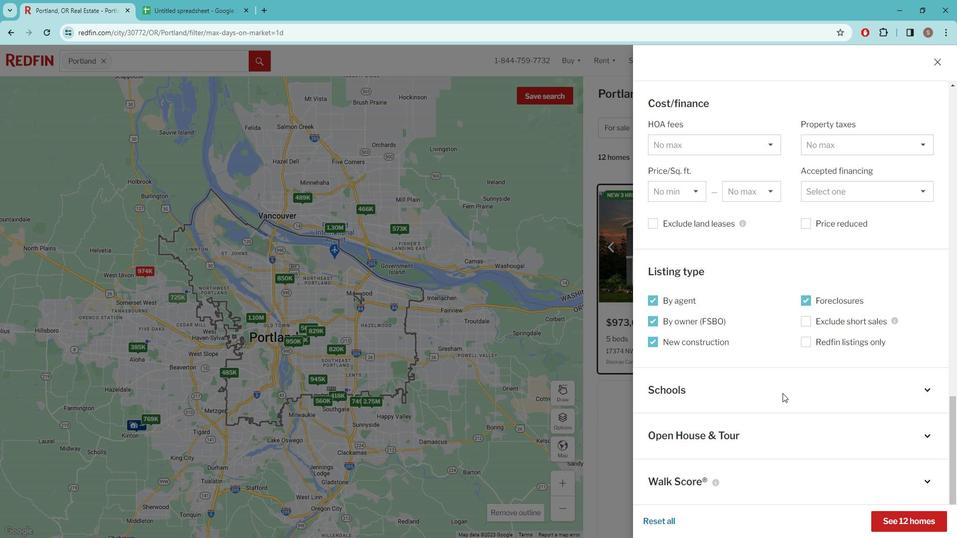 
Action: Mouse scrolled (788, 384) with delta (0, 0)
Screenshot: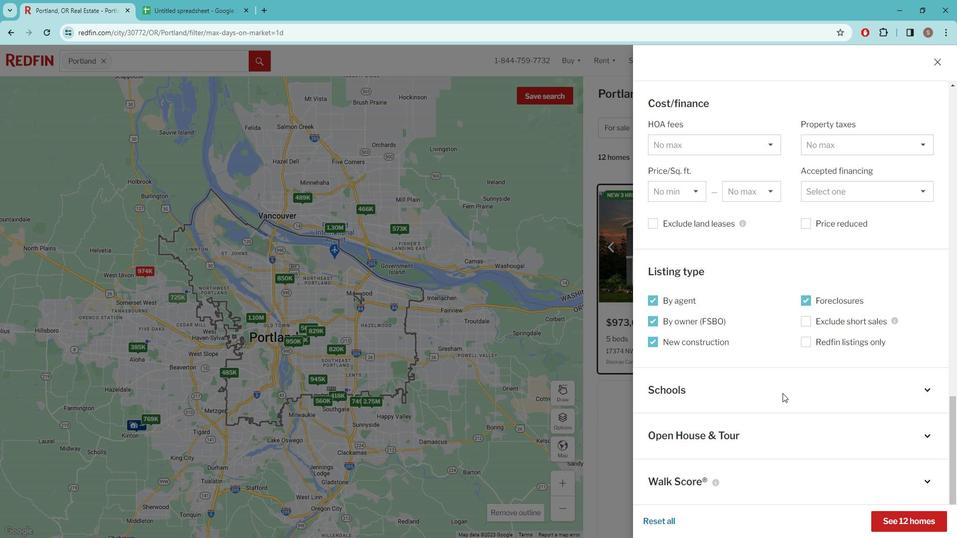 
Action: Mouse scrolled (788, 384) with delta (0, 0)
Screenshot: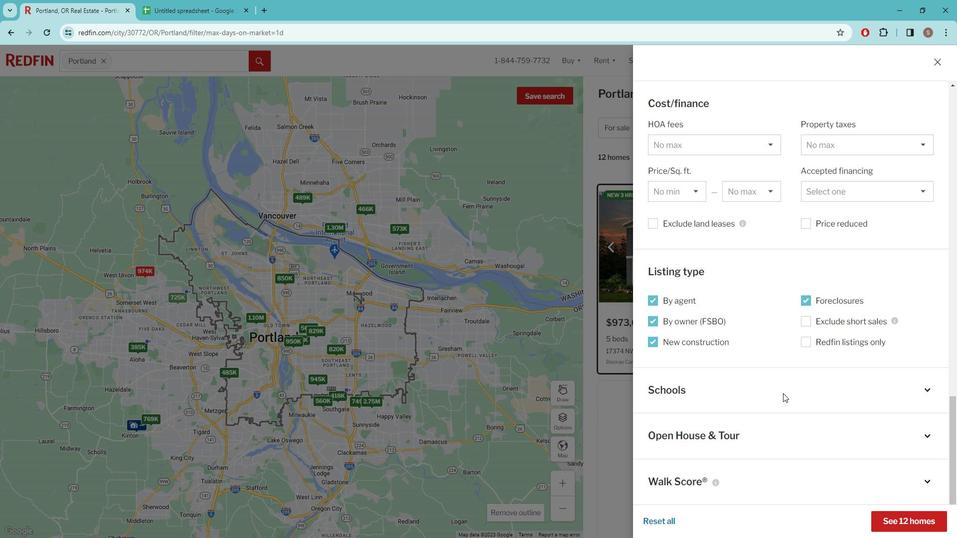 
Action: Mouse scrolled (788, 384) with delta (0, 0)
Screenshot: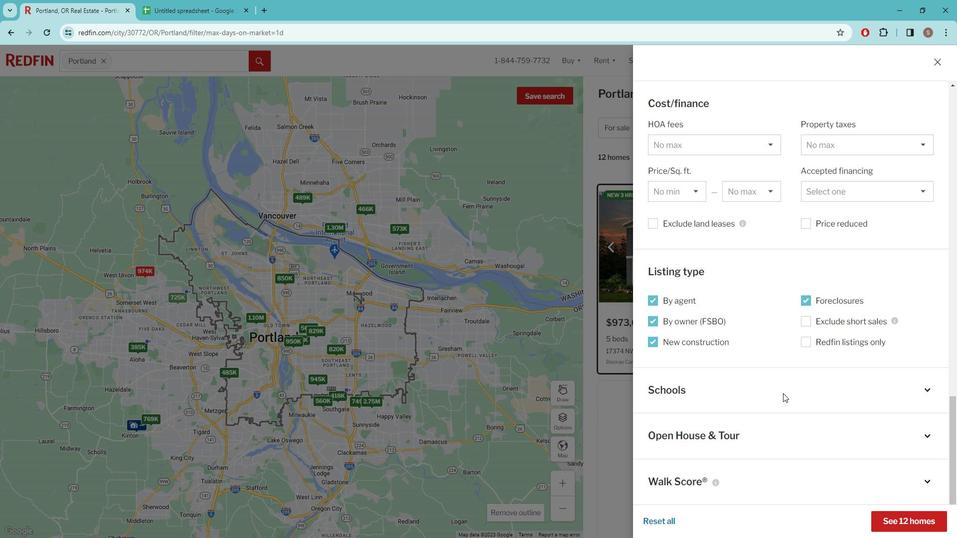 
Action: Mouse moved to (893, 504)
Screenshot: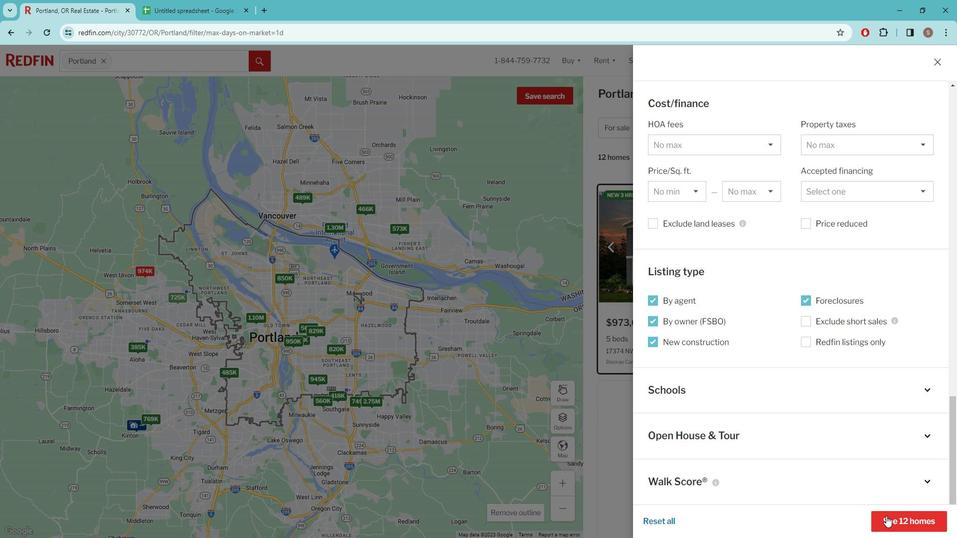 
Action: Mouse pressed left at (893, 504)
Screenshot: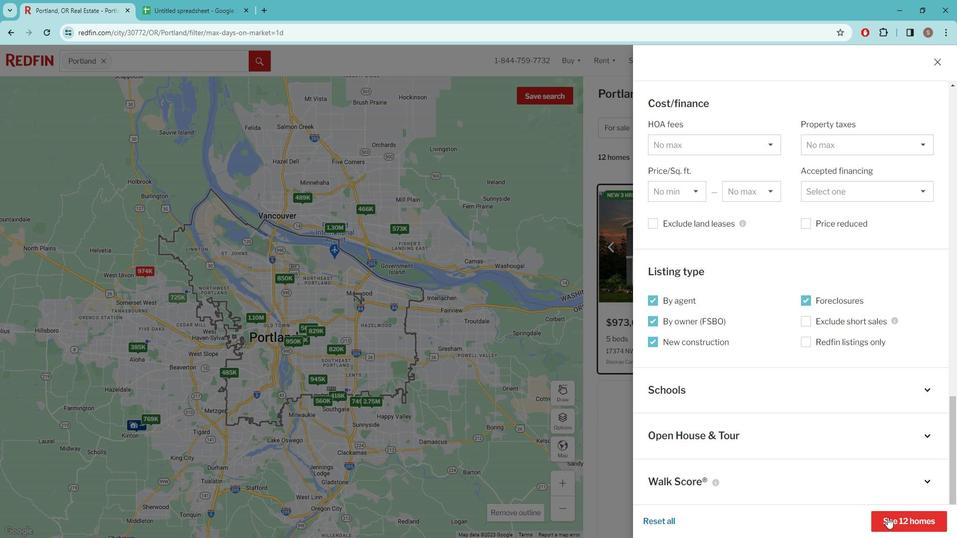 
Action: Mouse moved to (774, 364)
Screenshot: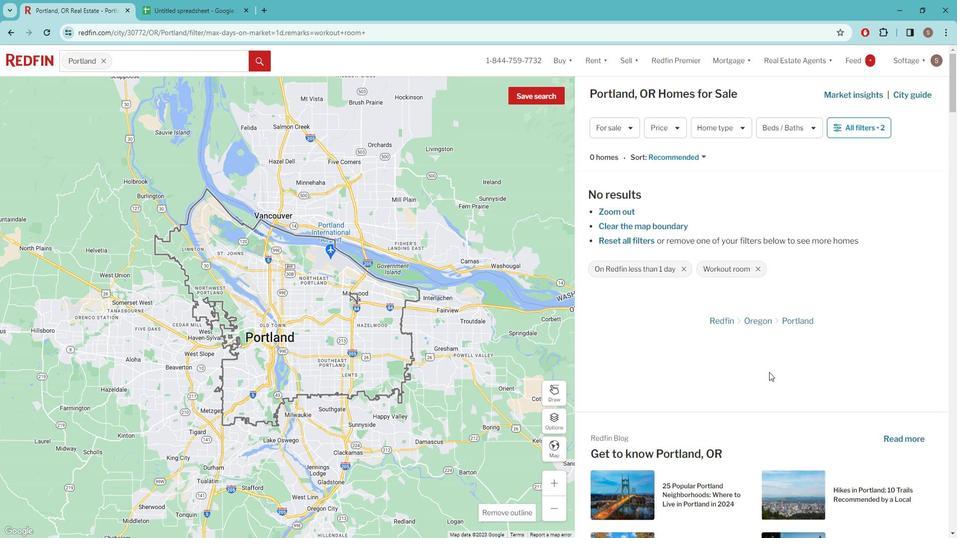 
